 Task: Find connections with filter location Padmanābhapuram with filter topic #mentalhealthwith filter profile language German with filter current company L&T Valves with filter school Higher Secondary School - India with filter industry Museums with filter service category Program Management with filter keywords title President
Action: Mouse moved to (613, 72)
Screenshot: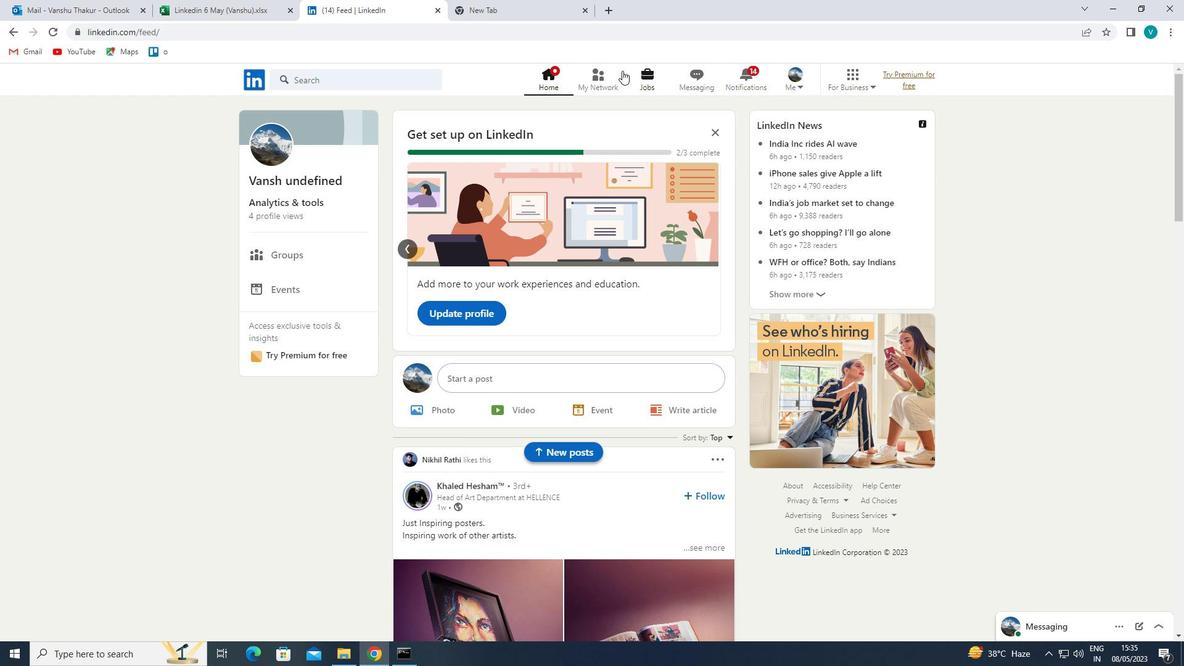 
Action: Mouse pressed left at (613, 72)
Screenshot: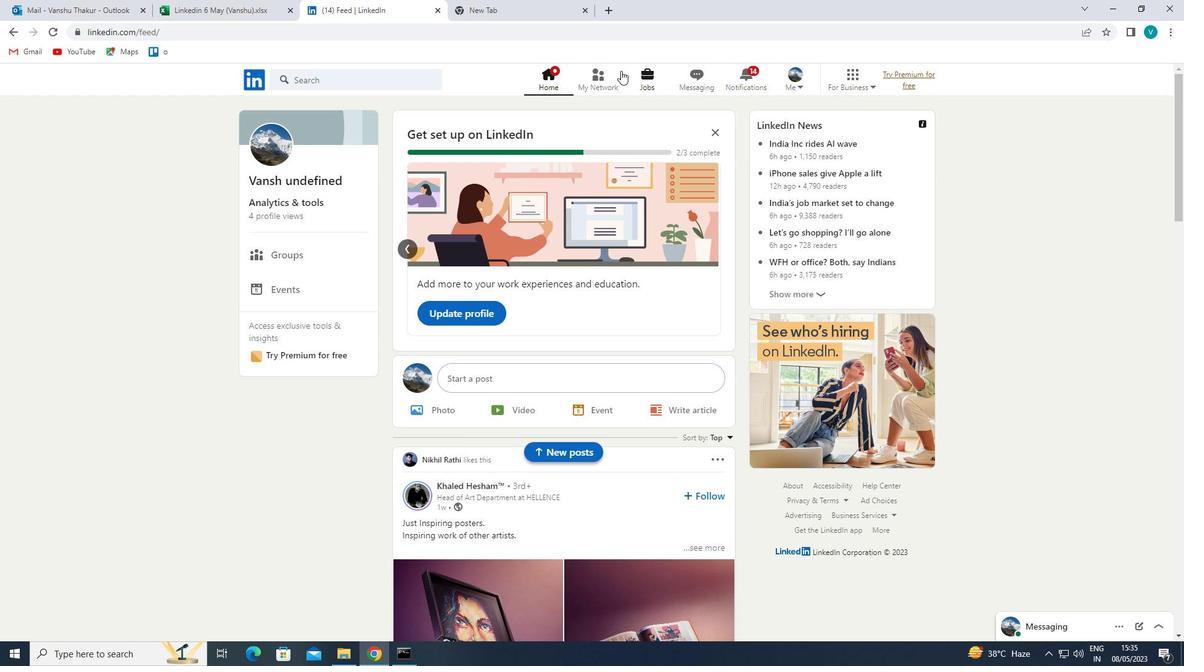 
Action: Mouse moved to (288, 142)
Screenshot: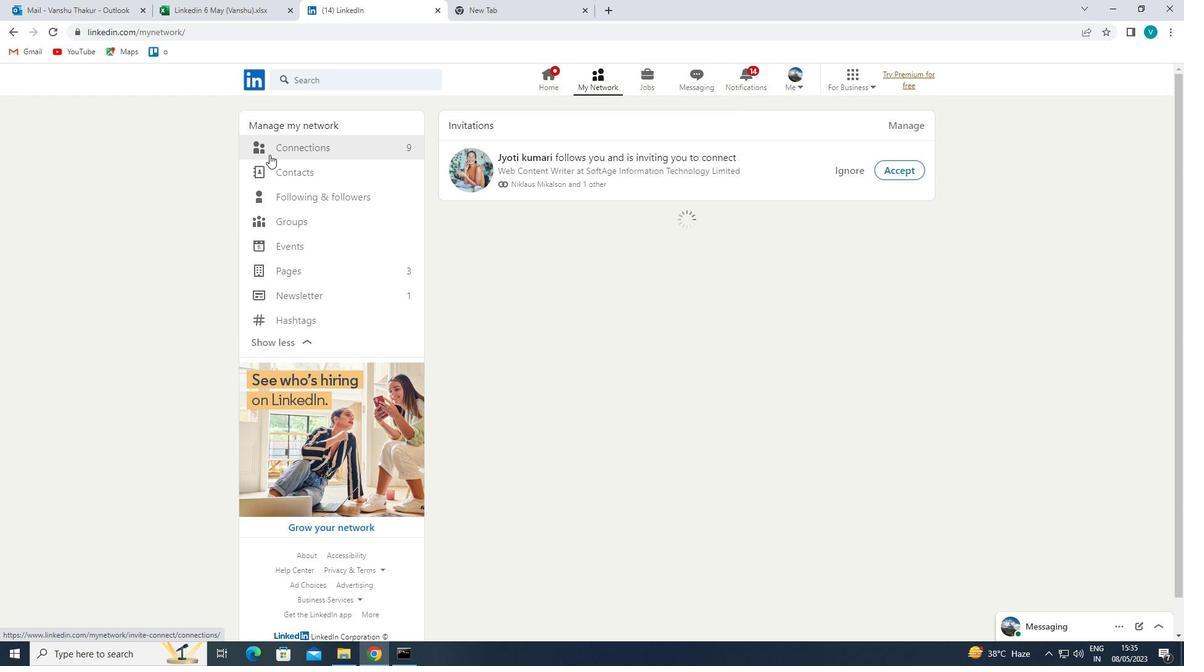 
Action: Mouse pressed left at (288, 142)
Screenshot: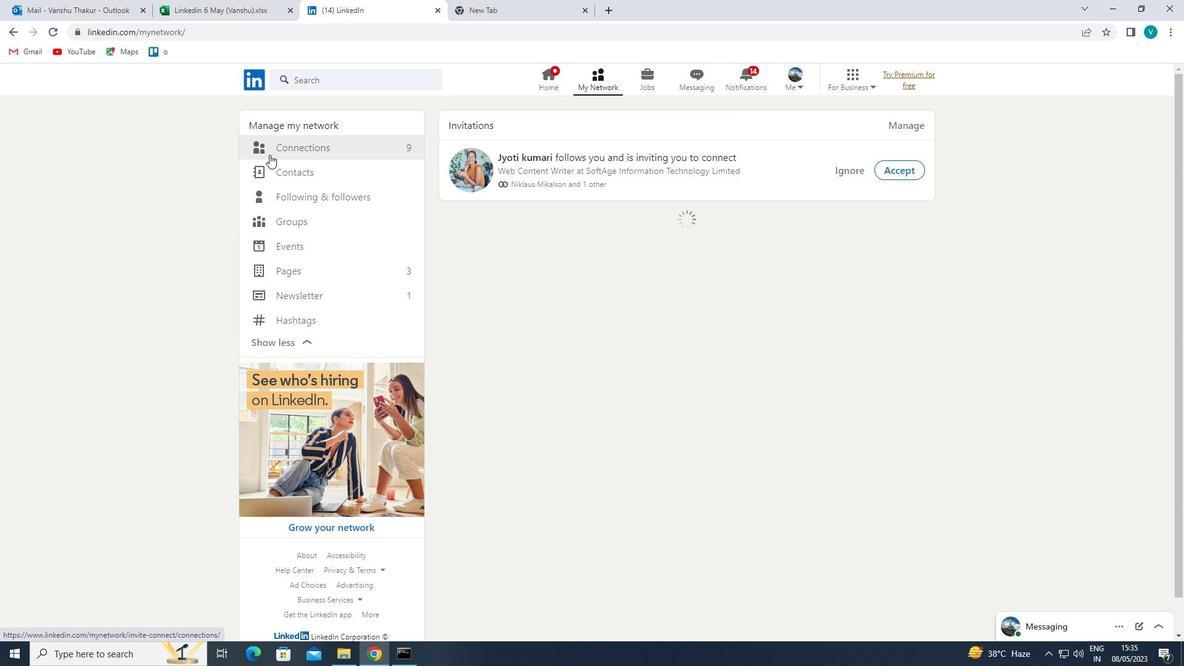 
Action: Mouse moved to (696, 149)
Screenshot: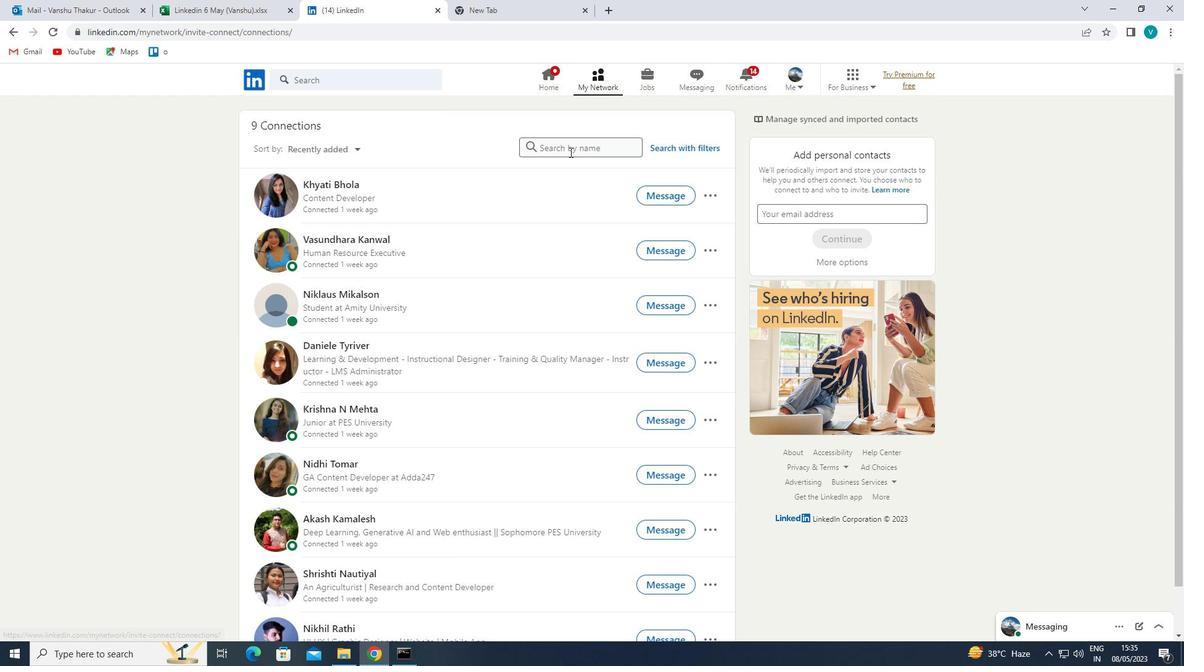 
Action: Mouse pressed left at (696, 149)
Screenshot: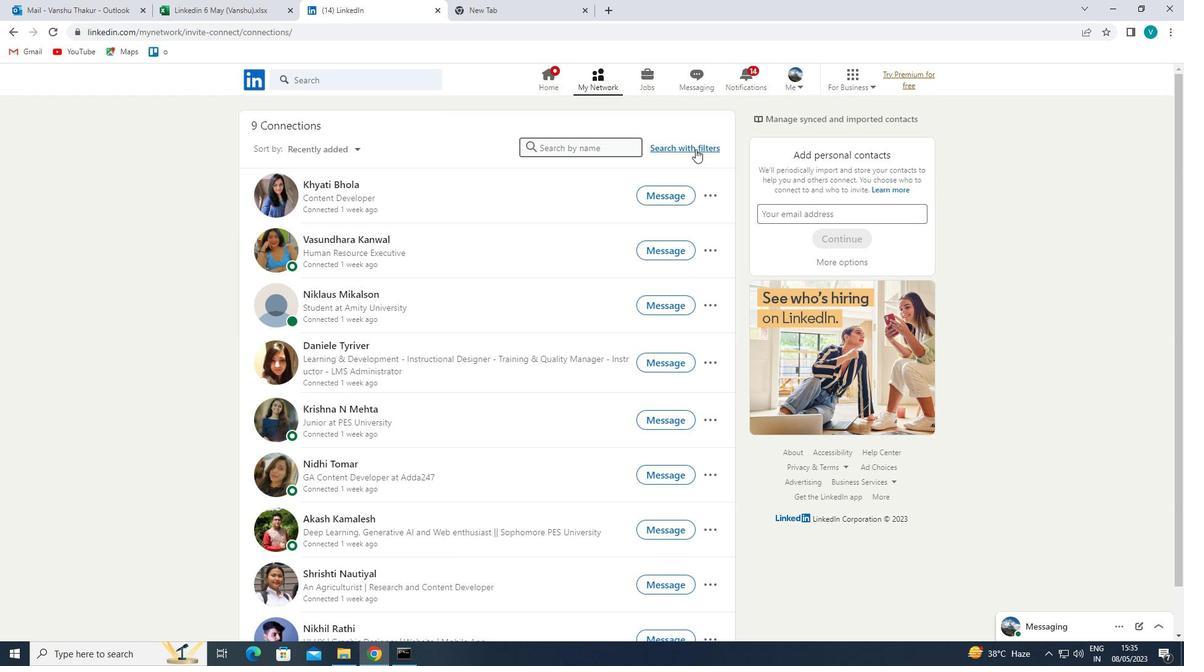 
Action: Mouse moved to (596, 119)
Screenshot: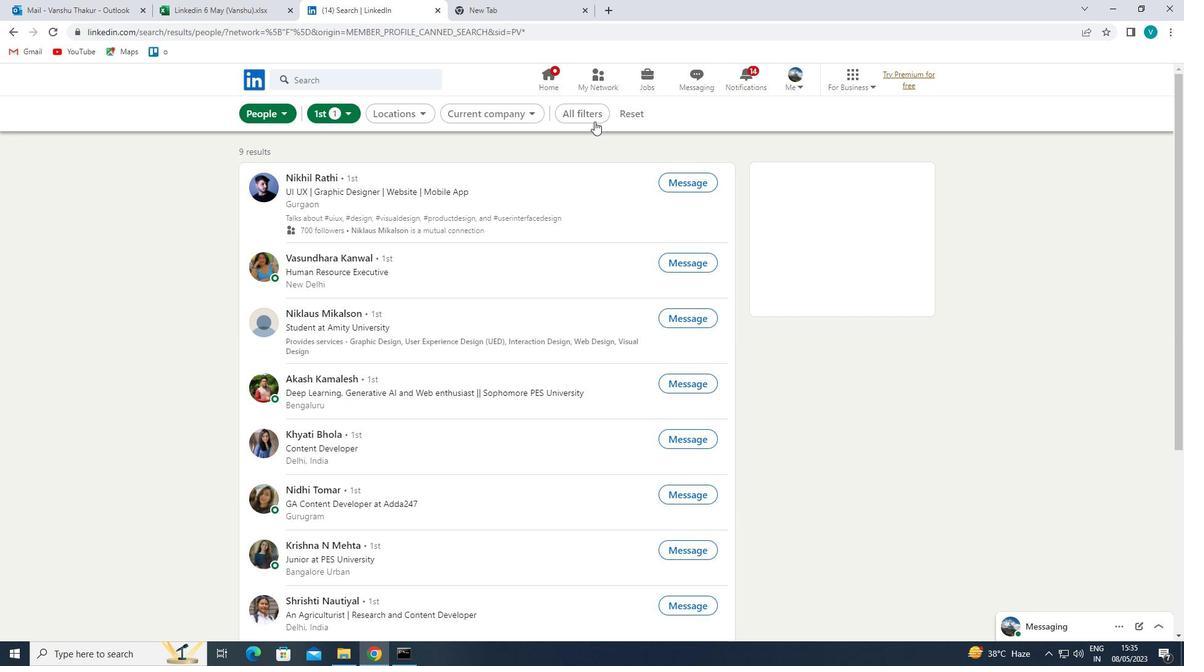 
Action: Mouse pressed left at (596, 119)
Screenshot: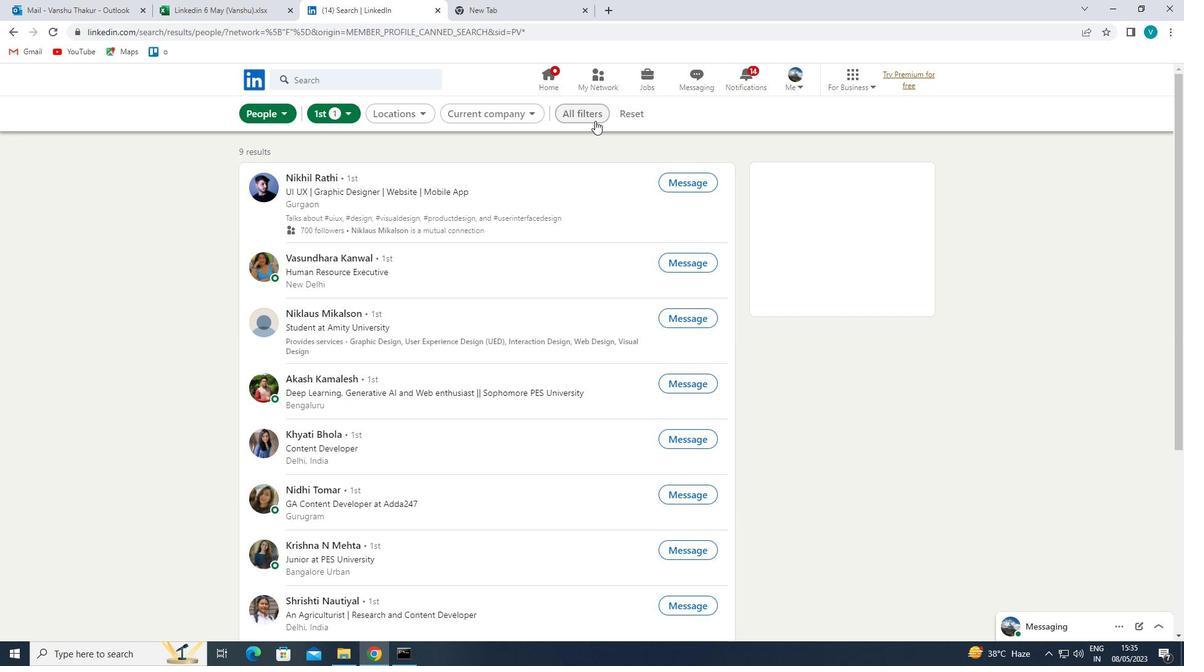 
Action: Mouse moved to (1008, 289)
Screenshot: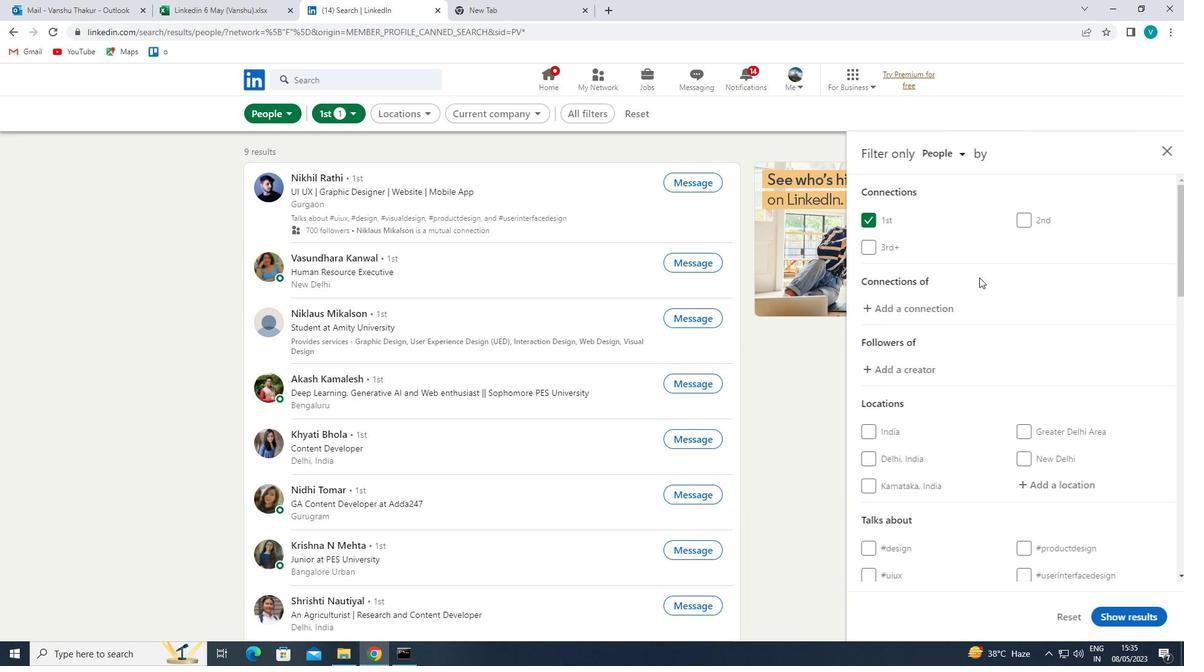 
Action: Mouse scrolled (1008, 289) with delta (0, 0)
Screenshot: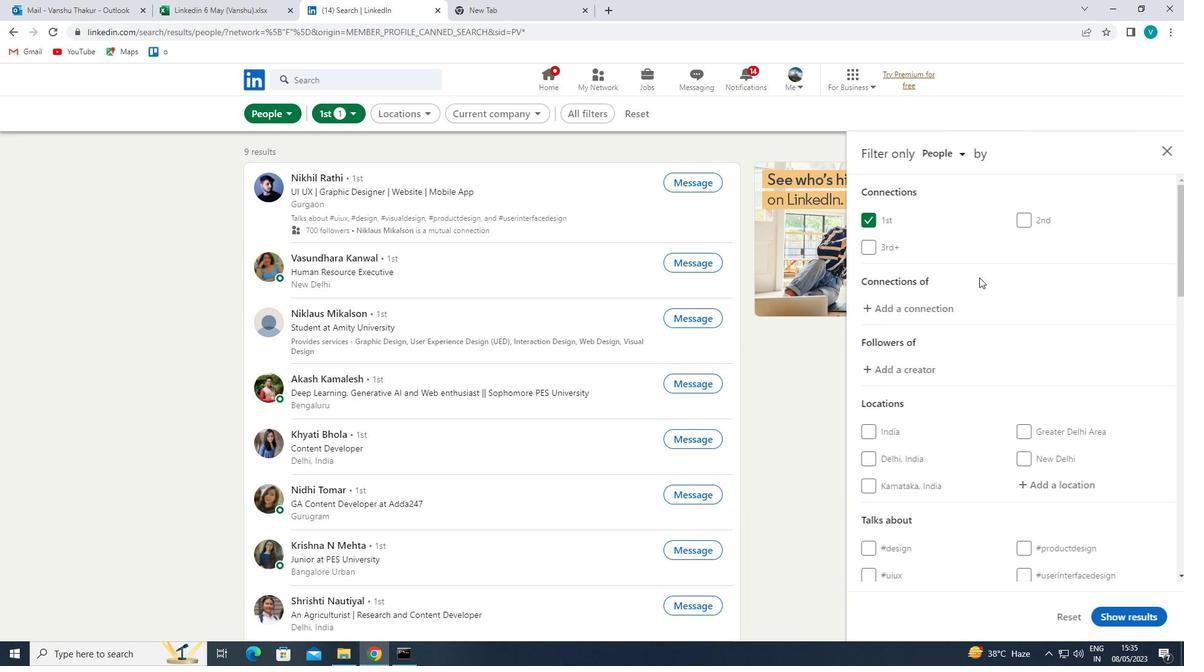 
Action: Mouse scrolled (1008, 289) with delta (0, 0)
Screenshot: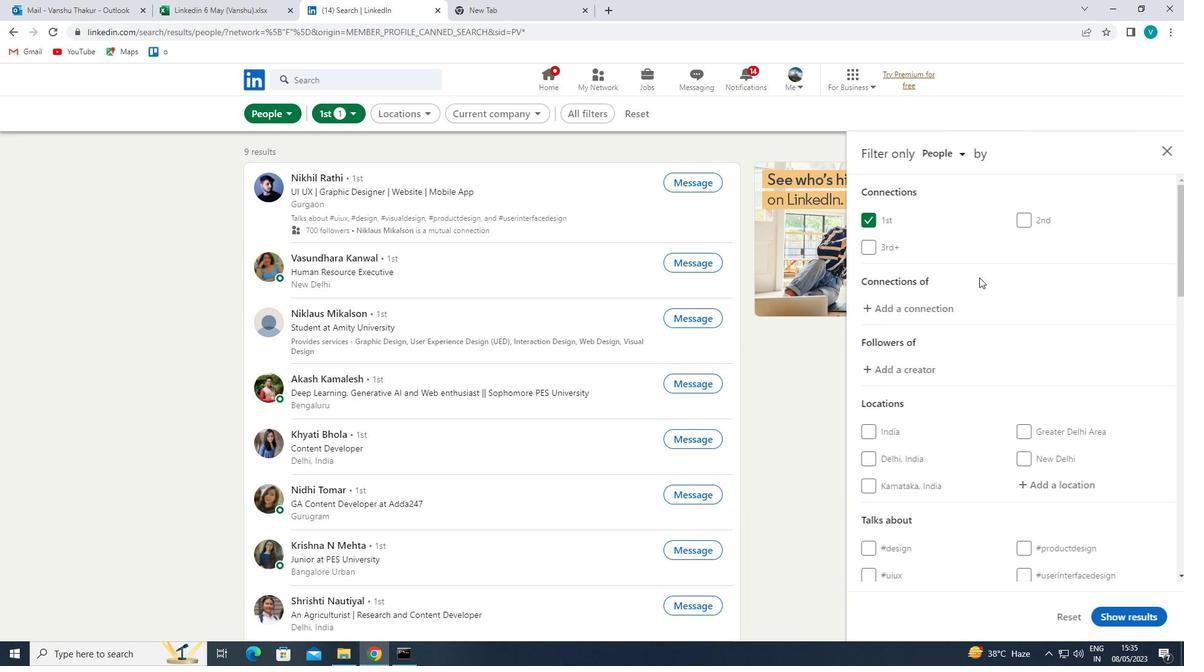 
Action: Mouse moved to (1054, 356)
Screenshot: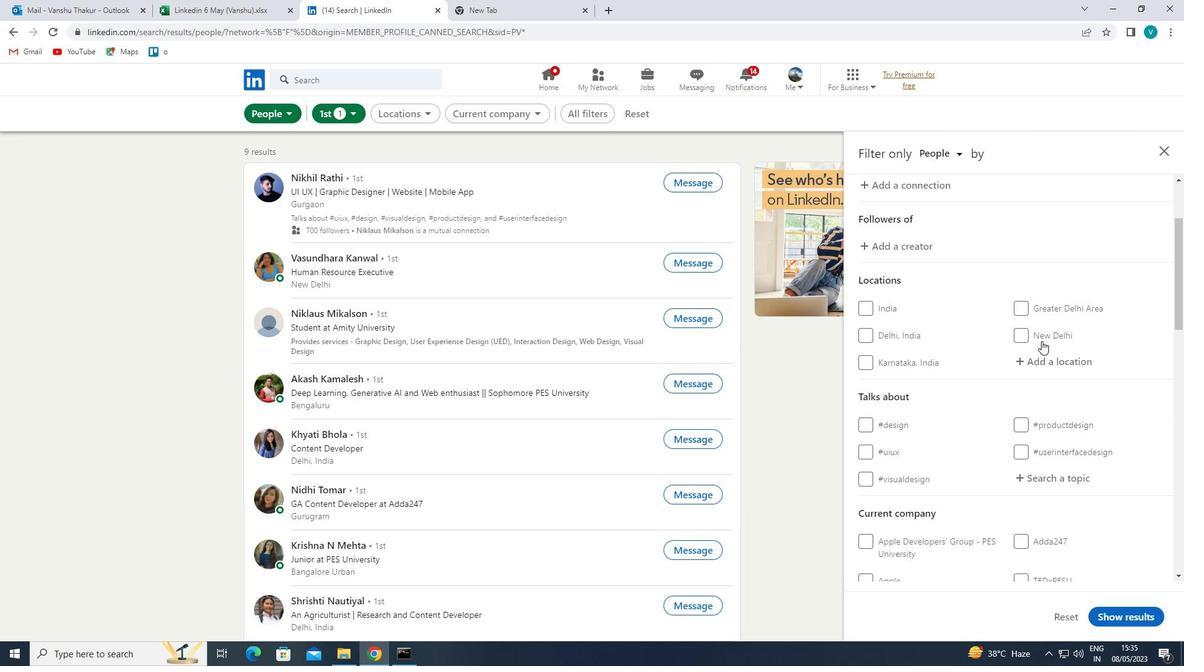 
Action: Mouse pressed left at (1054, 356)
Screenshot: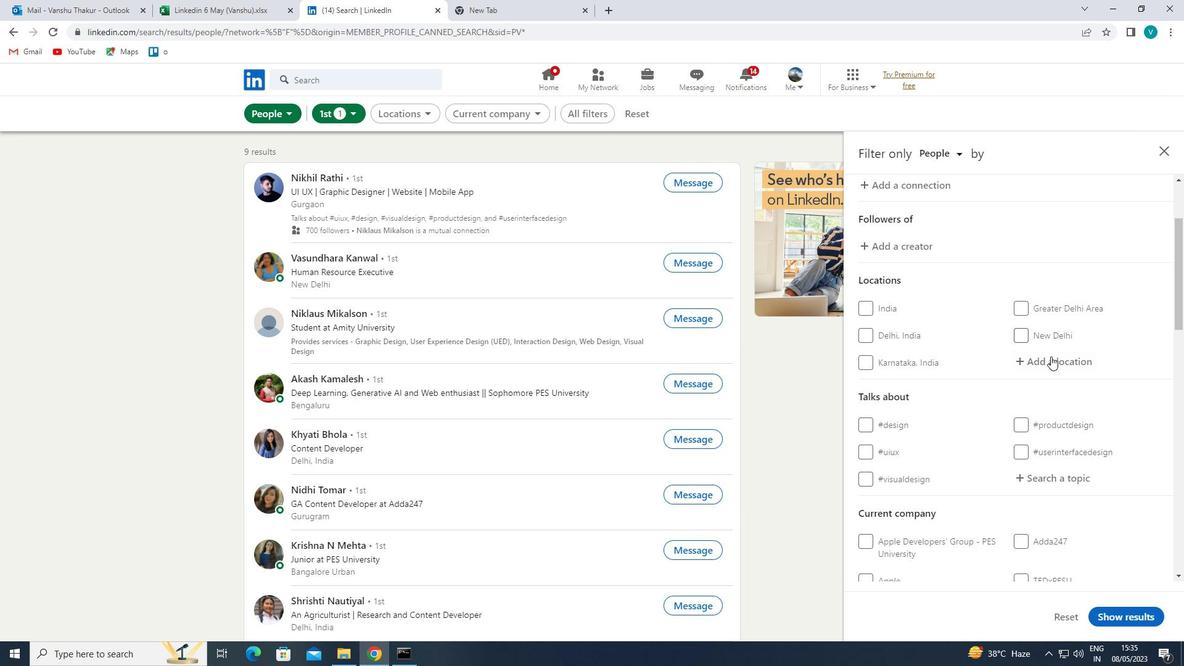 
Action: Mouse moved to (677, 437)
Screenshot: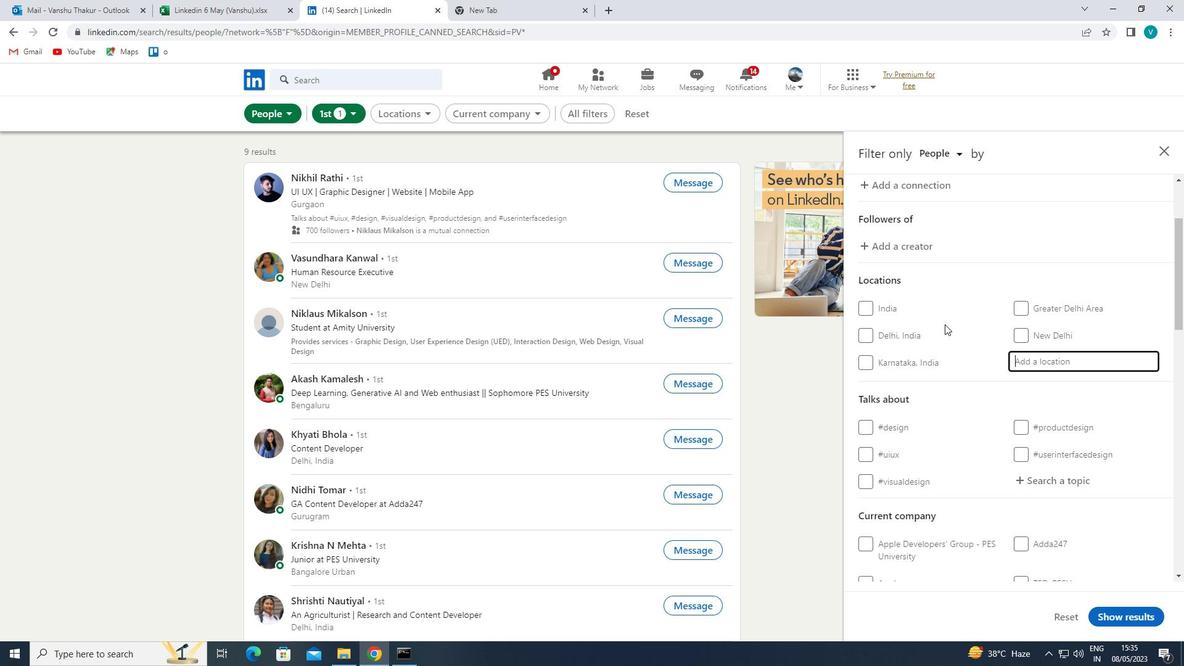 
Action: Key pressed <Key.shift>PADMANABHAPURAM
Screenshot: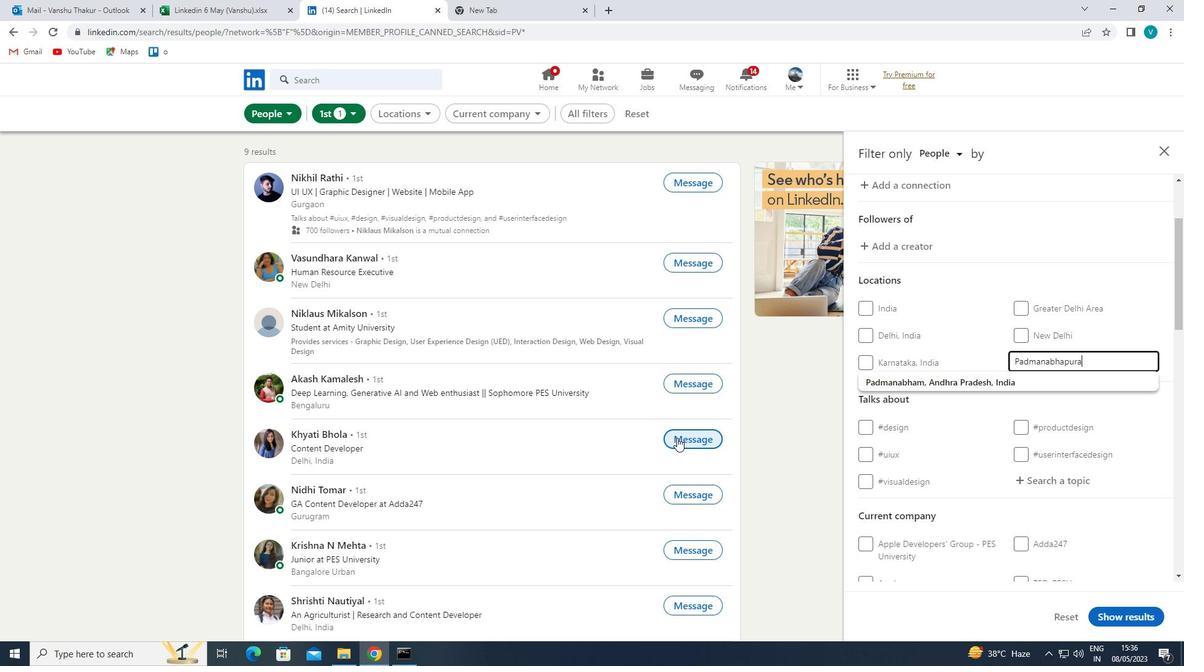 
Action: Mouse moved to (999, 378)
Screenshot: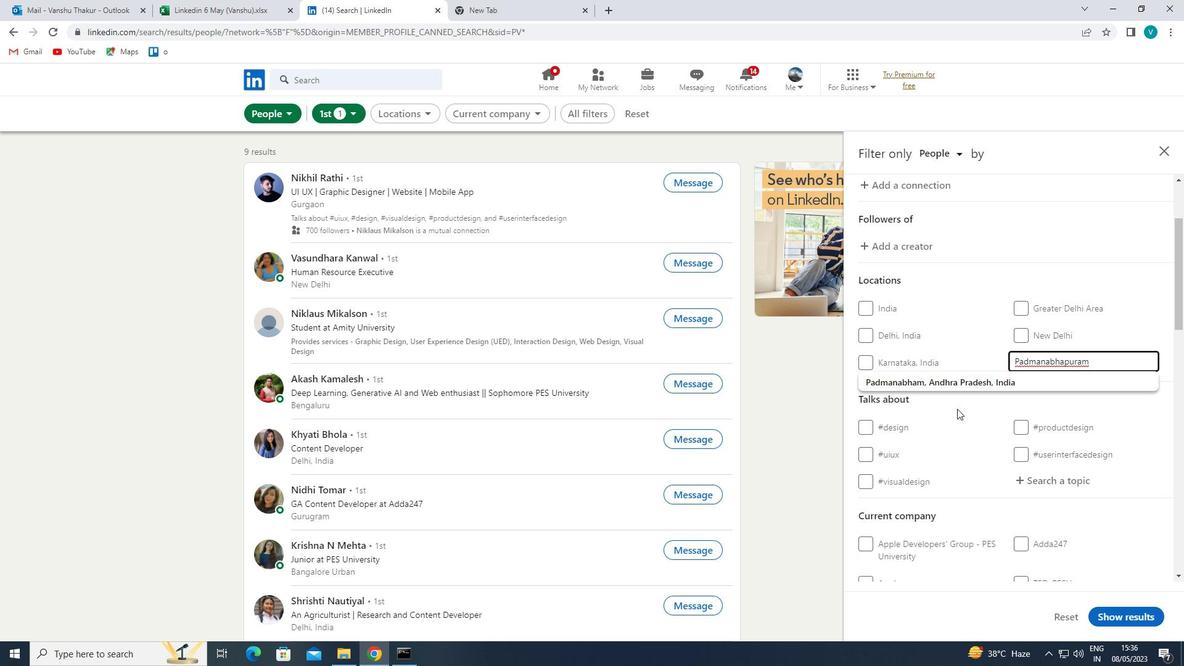 
Action: Mouse pressed left at (999, 378)
Screenshot: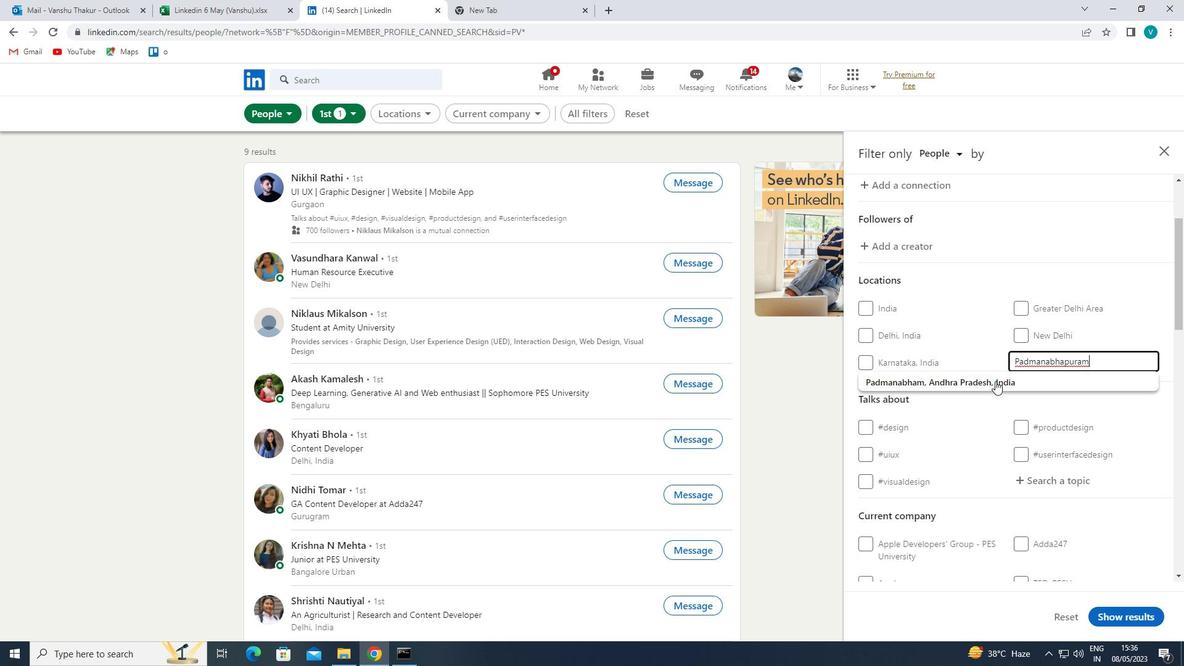 
Action: Mouse moved to (1051, 419)
Screenshot: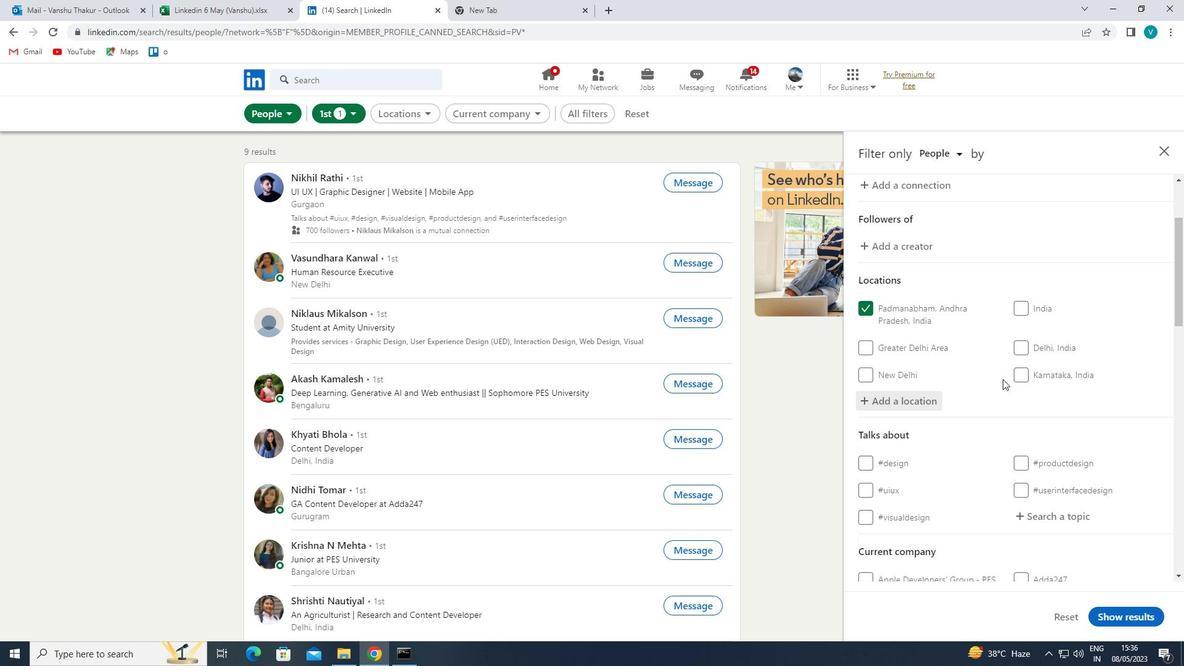 
Action: Mouse scrolled (1051, 418) with delta (0, 0)
Screenshot: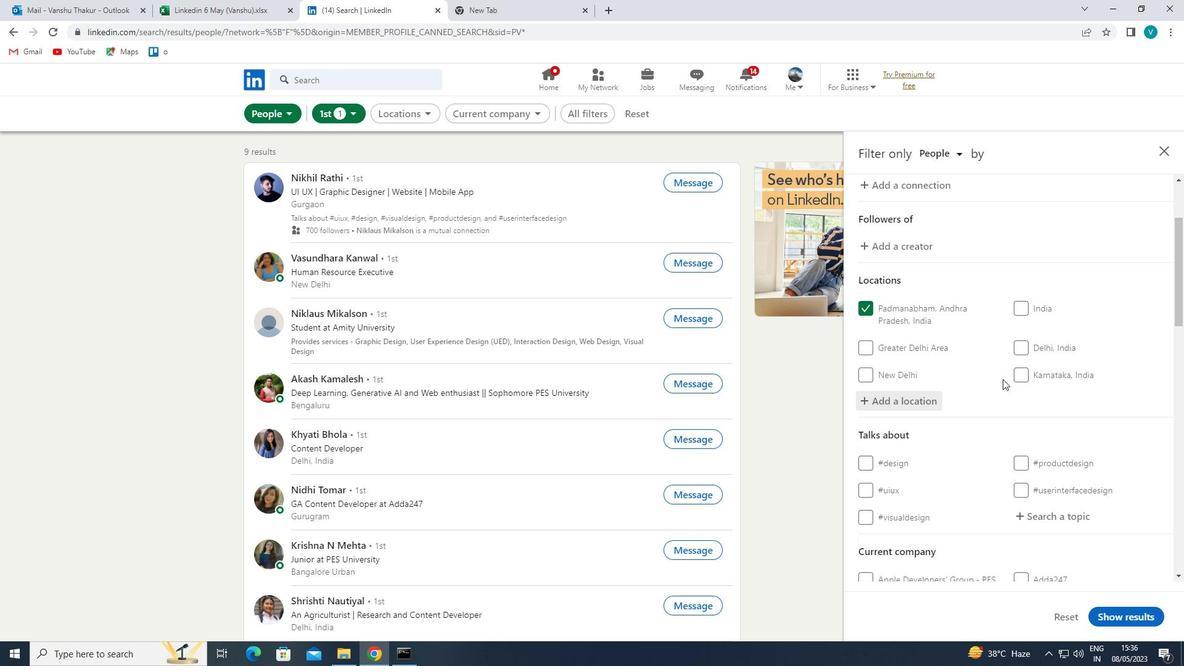 
Action: Mouse moved to (1051, 420)
Screenshot: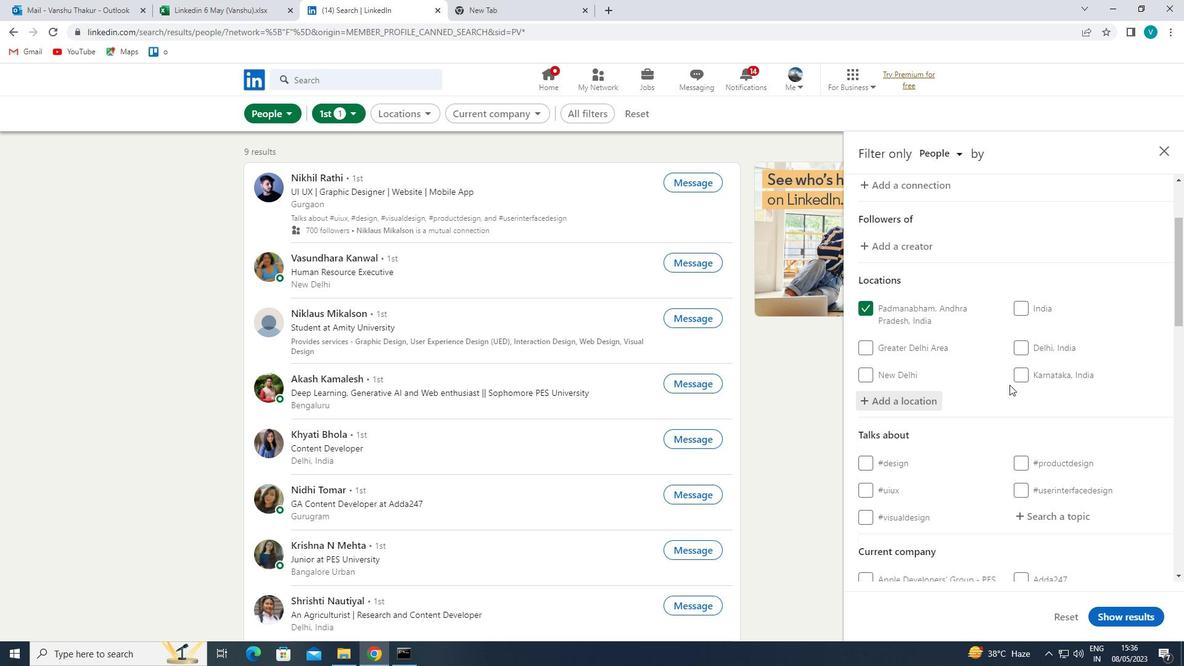 
Action: Mouse scrolled (1051, 419) with delta (0, 0)
Screenshot: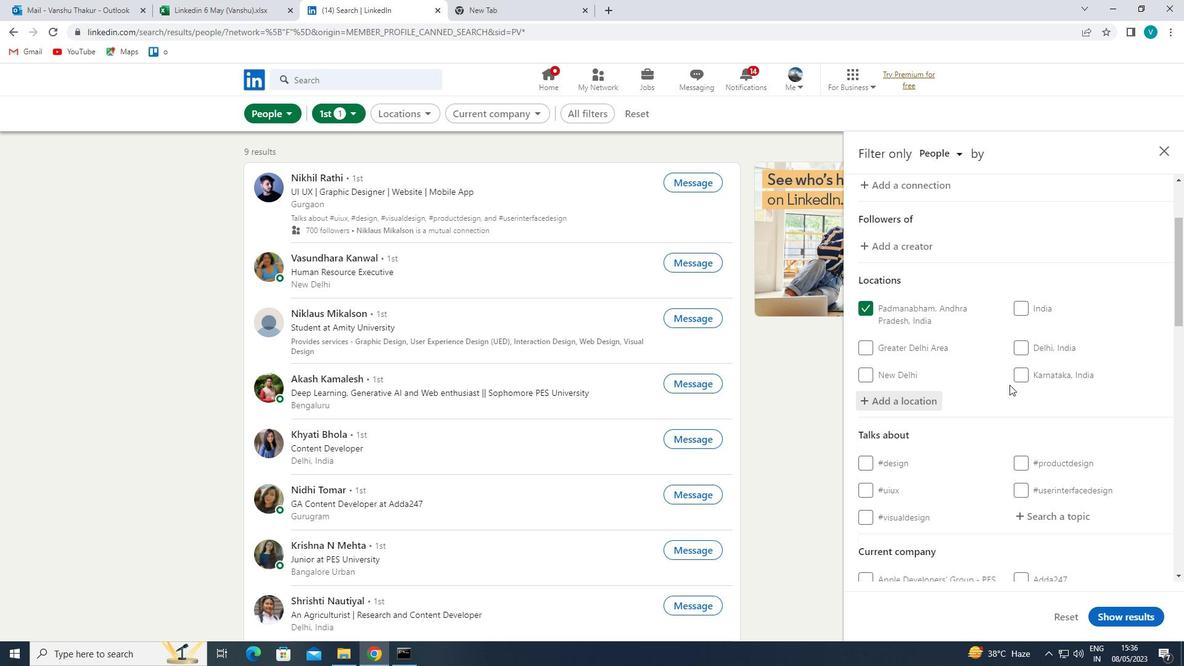 
Action: Mouse moved to (1065, 402)
Screenshot: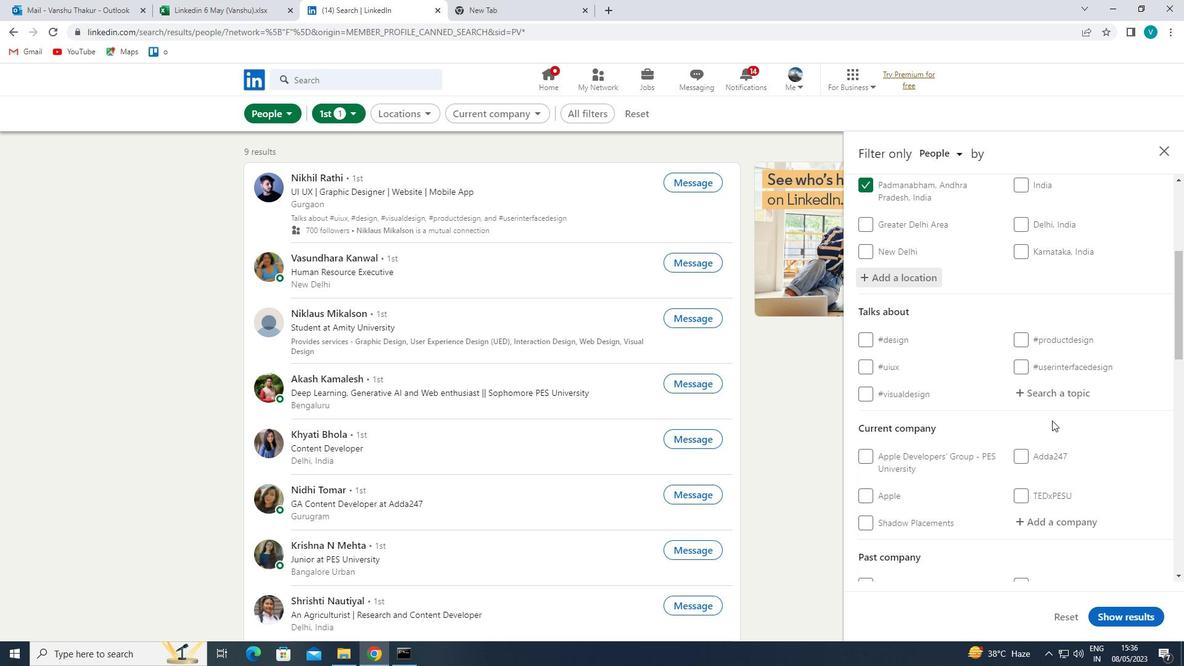 
Action: Mouse pressed left at (1065, 402)
Screenshot: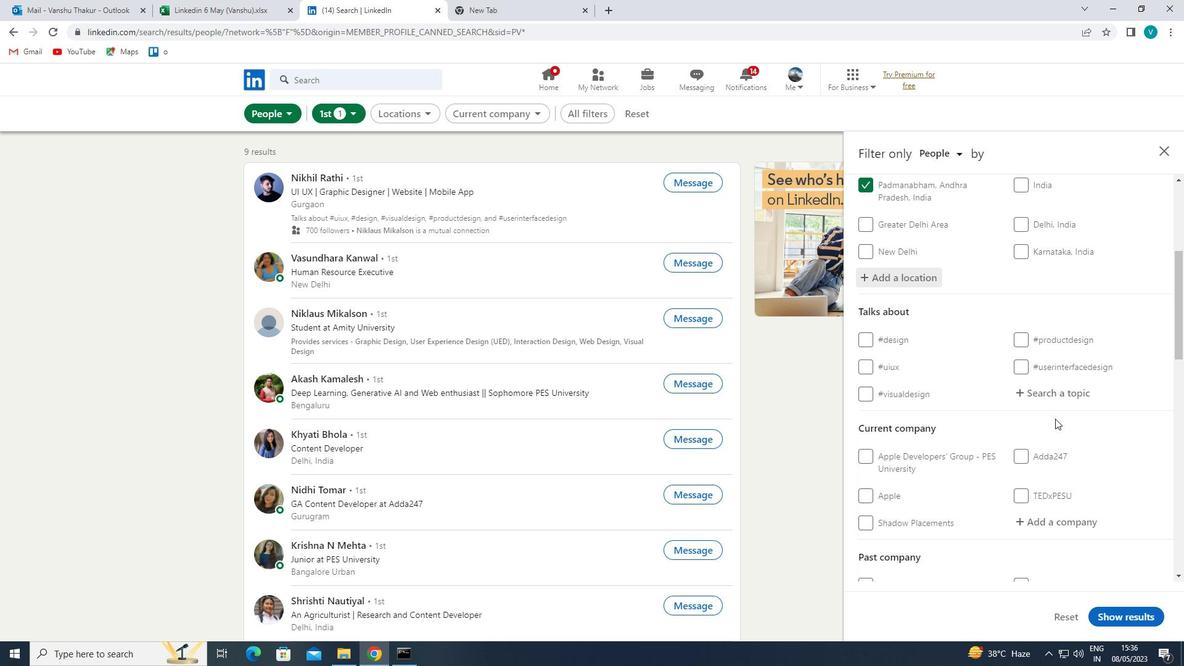 
Action: Mouse moved to (874, 465)
Screenshot: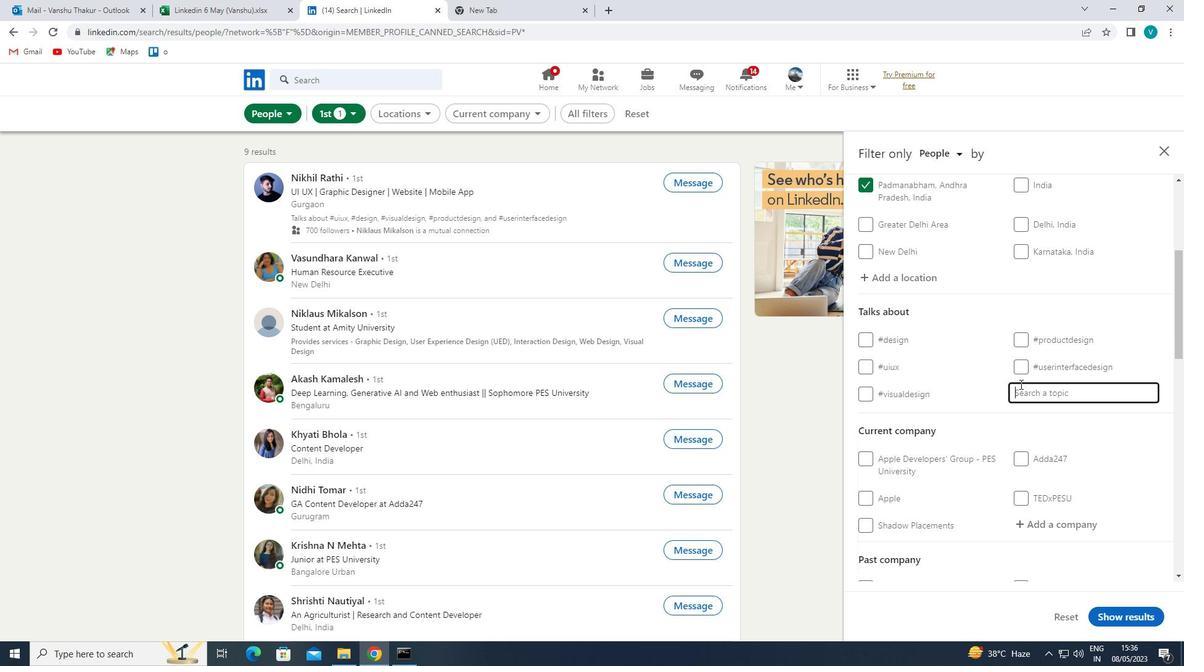 
Action: Key pressed METALHEALTH
Screenshot: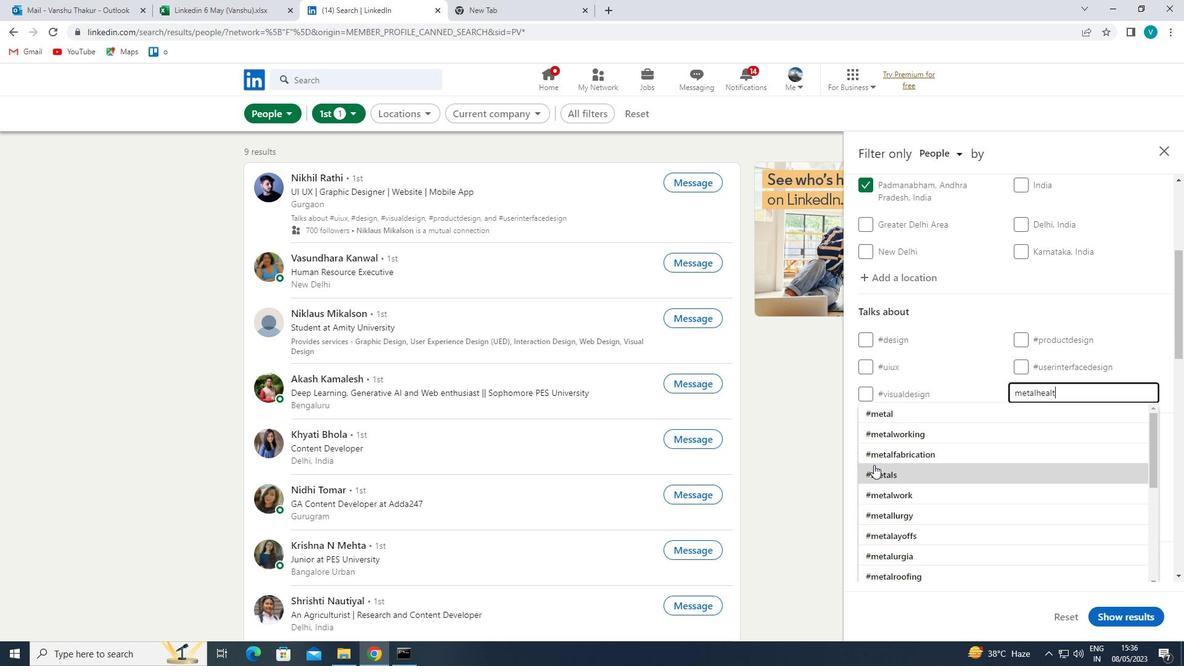 
Action: Mouse moved to (1028, 392)
Screenshot: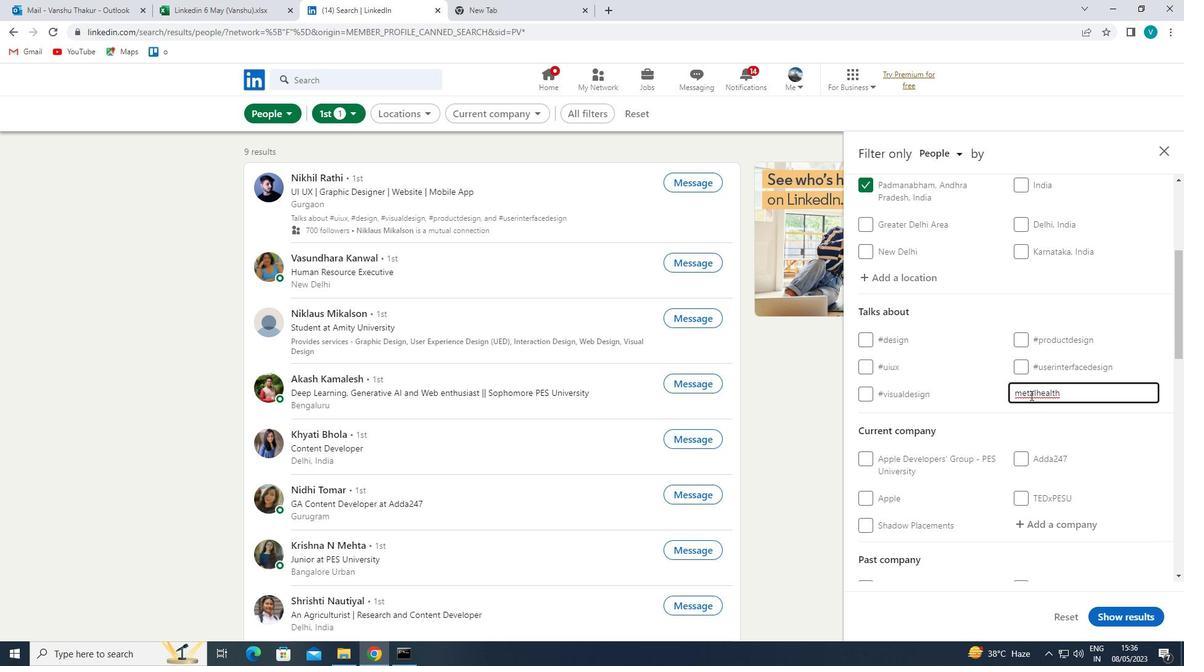 
Action: Mouse pressed left at (1028, 392)
Screenshot: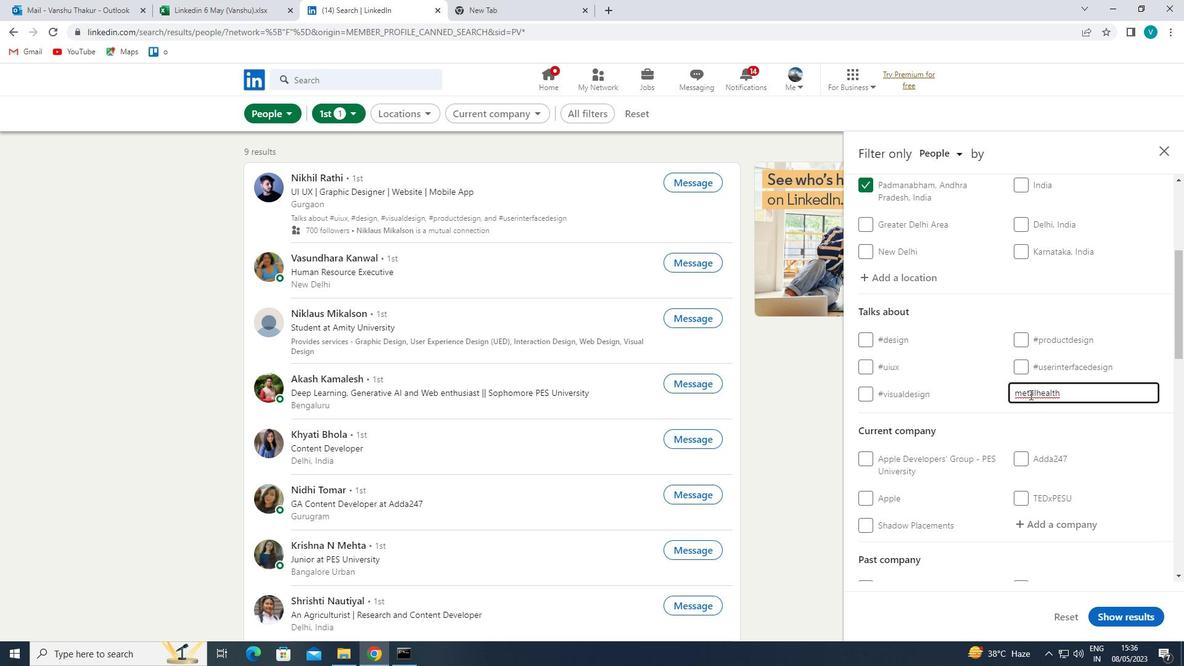 
Action: Mouse moved to (818, 576)
Screenshot: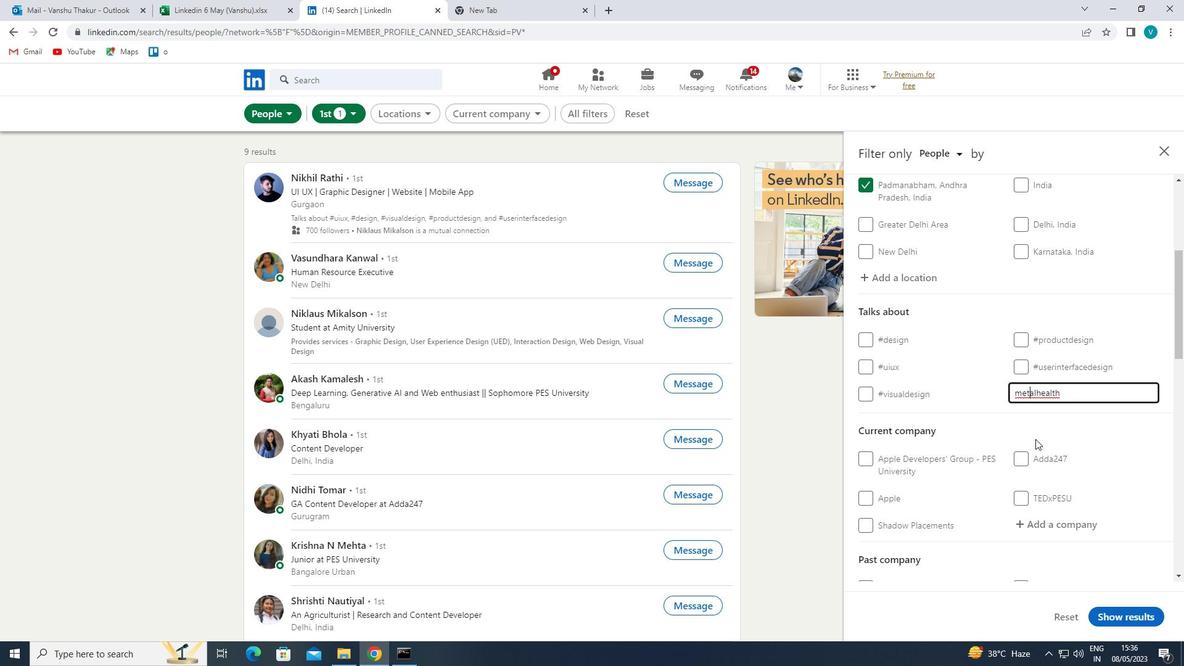 
Action: Key pressed <Key.left>N
Screenshot: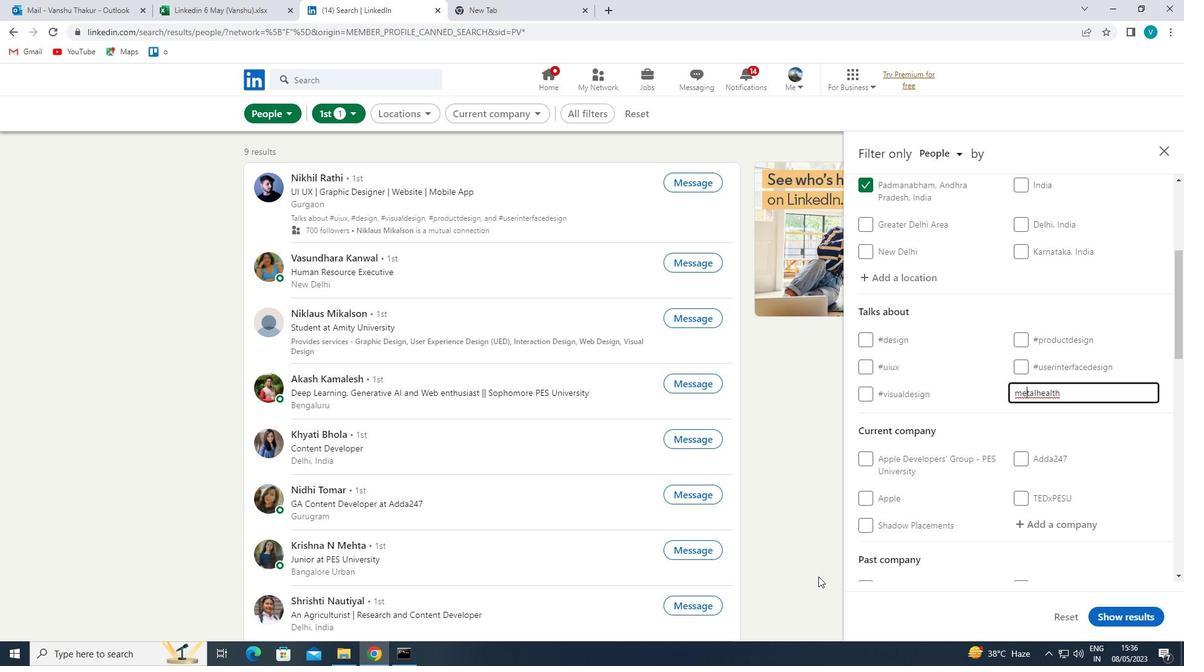 
Action: Mouse moved to (967, 403)
Screenshot: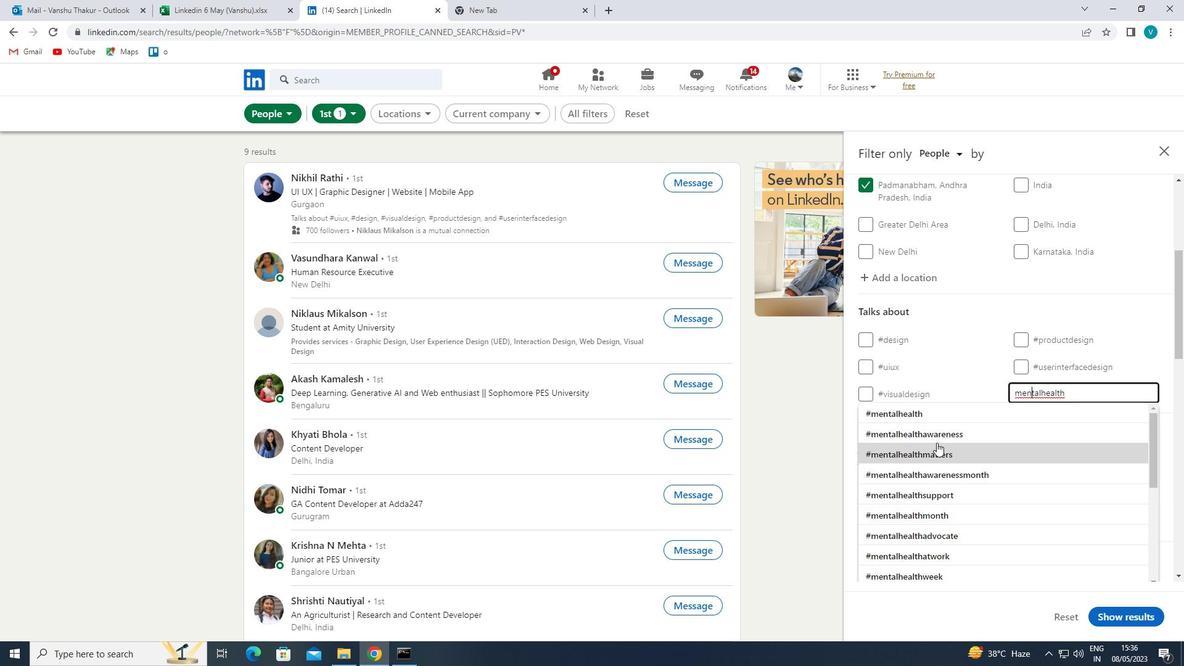 
Action: Mouse pressed left at (967, 403)
Screenshot: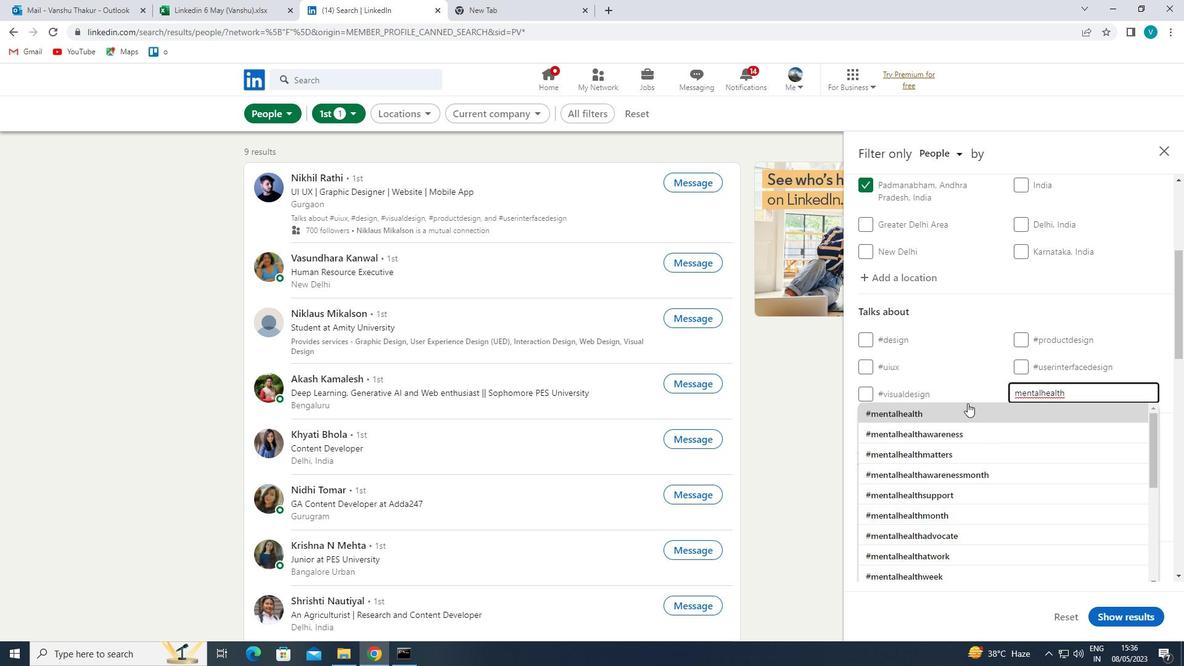 
Action: Mouse moved to (983, 410)
Screenshot: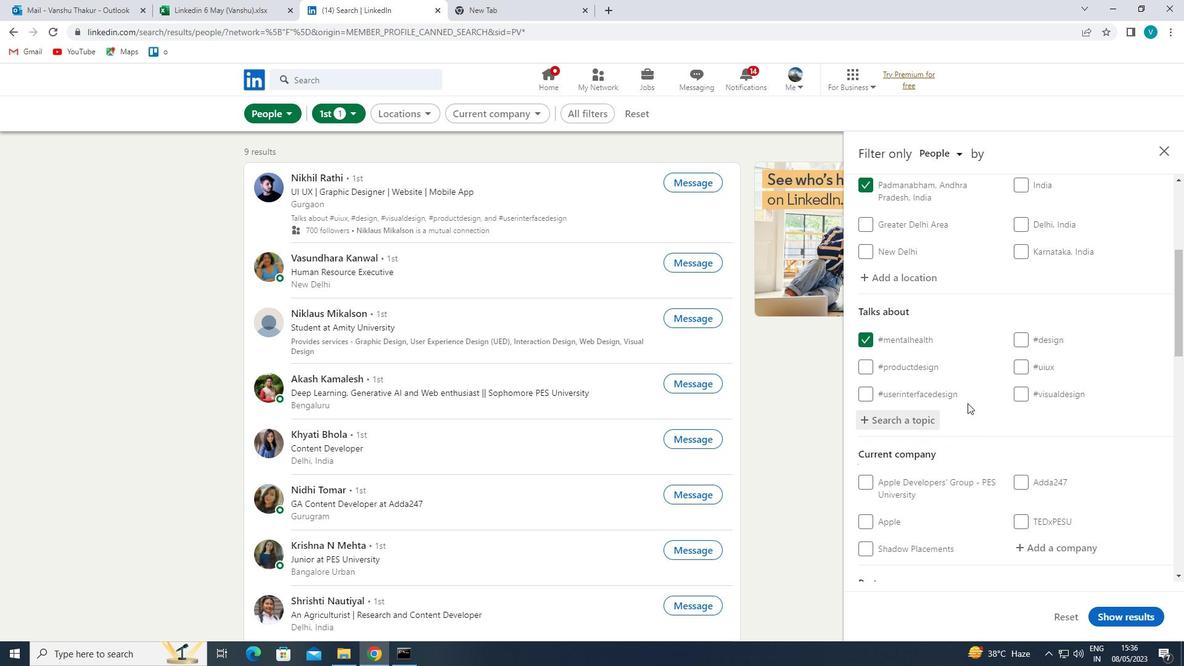 
Action: Mouse scrolled (983, 409) with delta (0, 0)
Screenshot: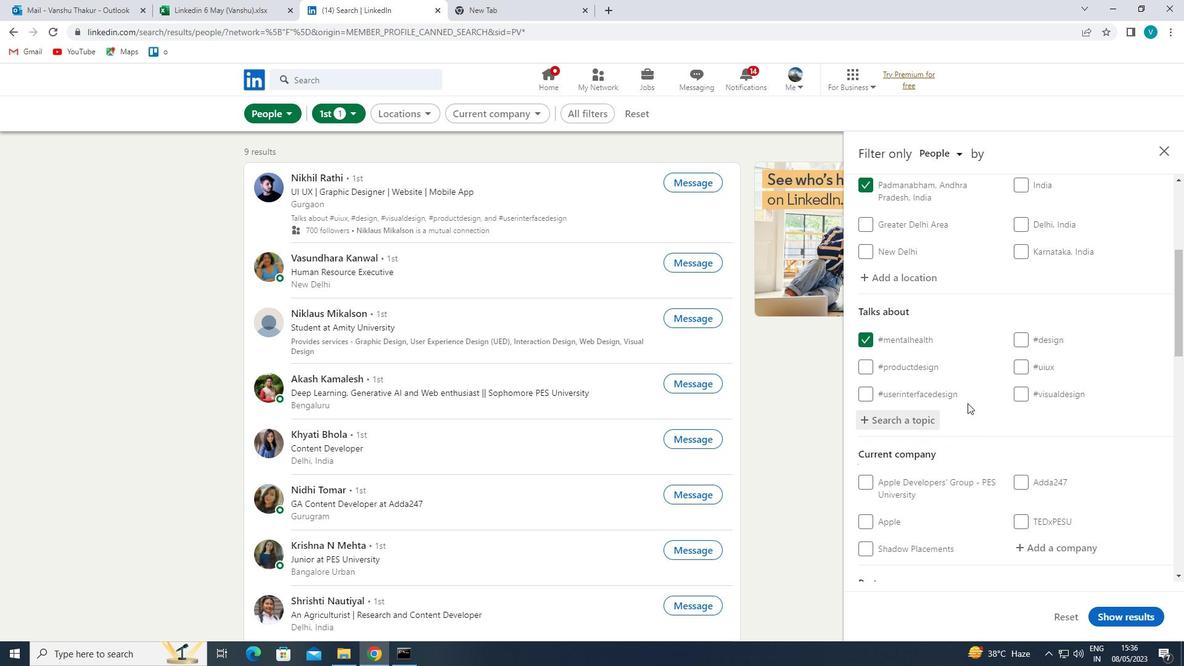 
Action: Mouse moved to (990, 413)
Screenshot: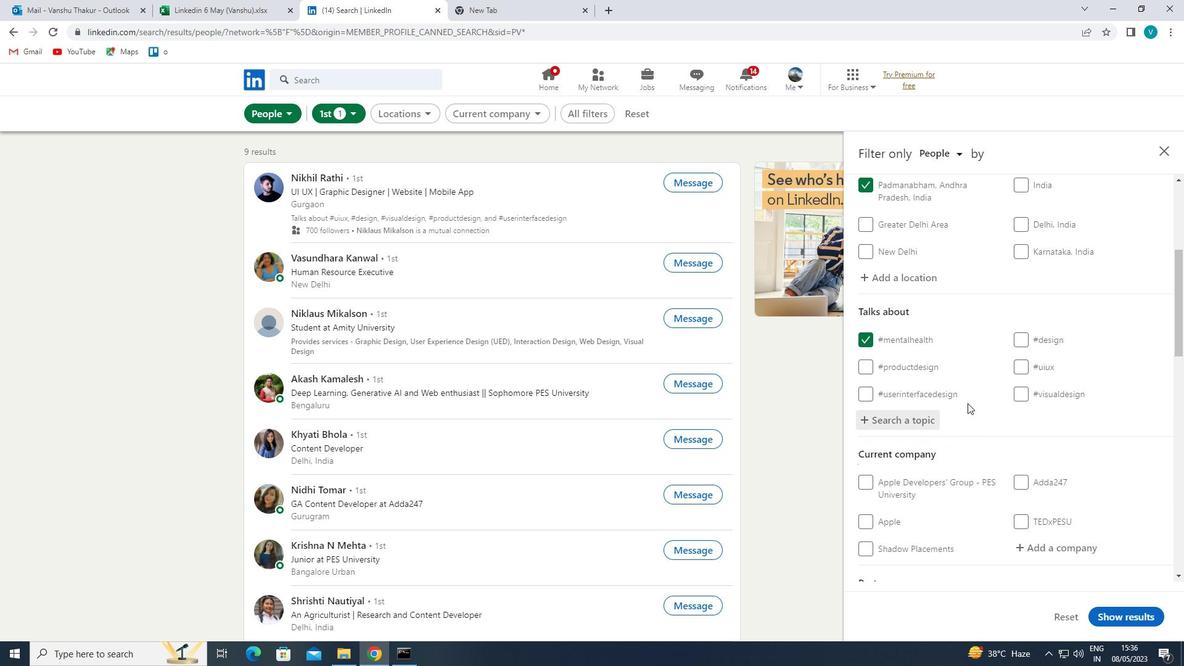 
Action: Mouse scrolled (990, 413) with delta (0, 0)
Screenshot: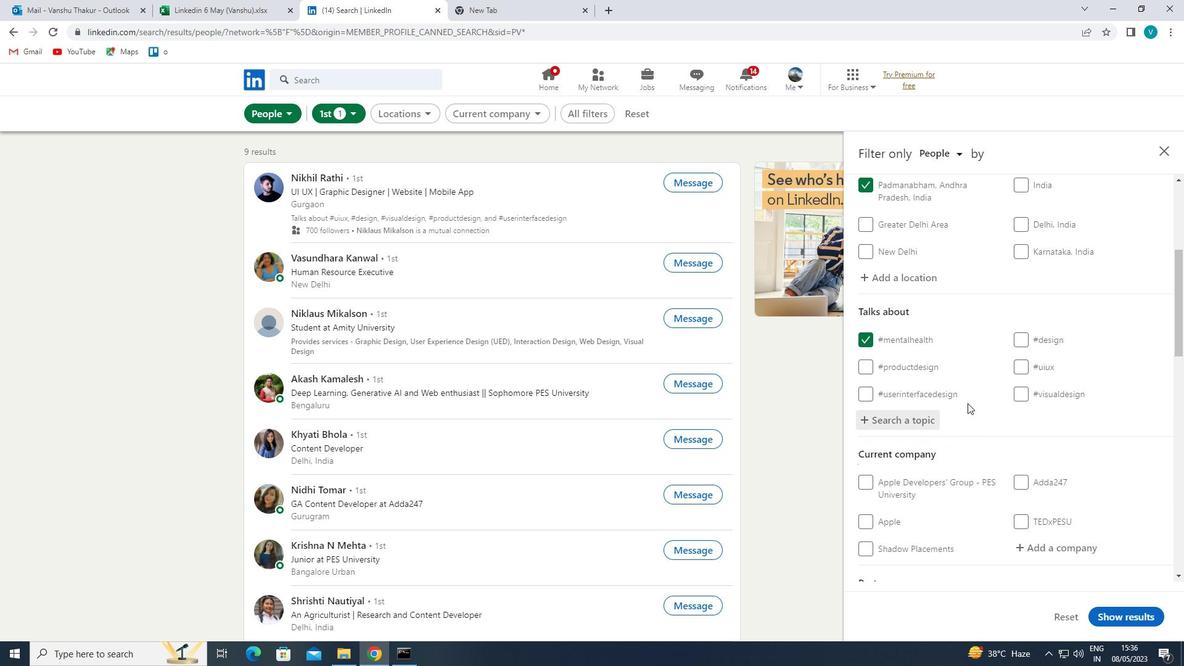 
Action: Mouse moved to (1076, 415)
Screenshot: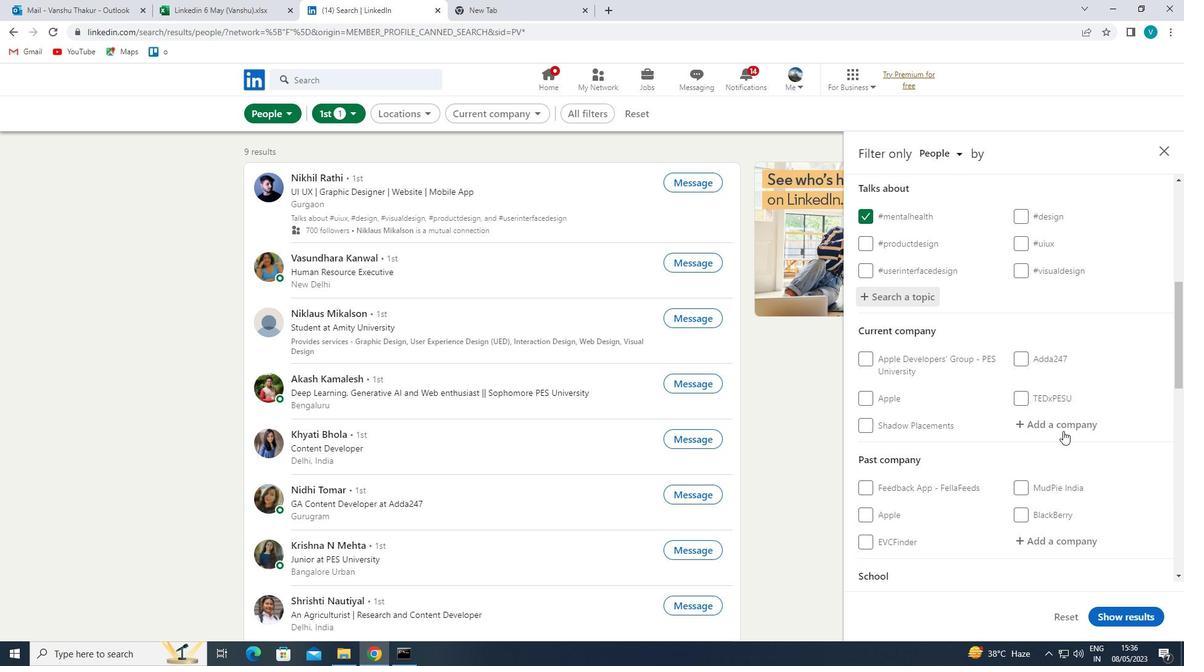 
Action: Mouse pressed left at (1076, 415)
Screenshot: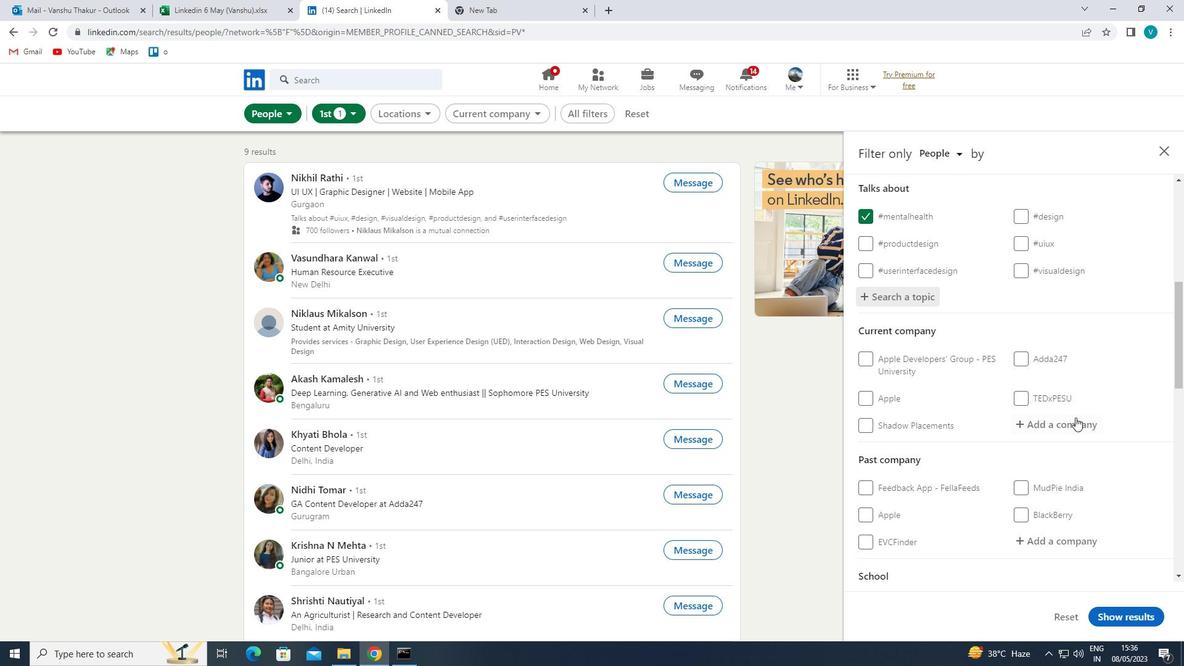 
Action: Mouse moved to (951, 344)
Screenshot: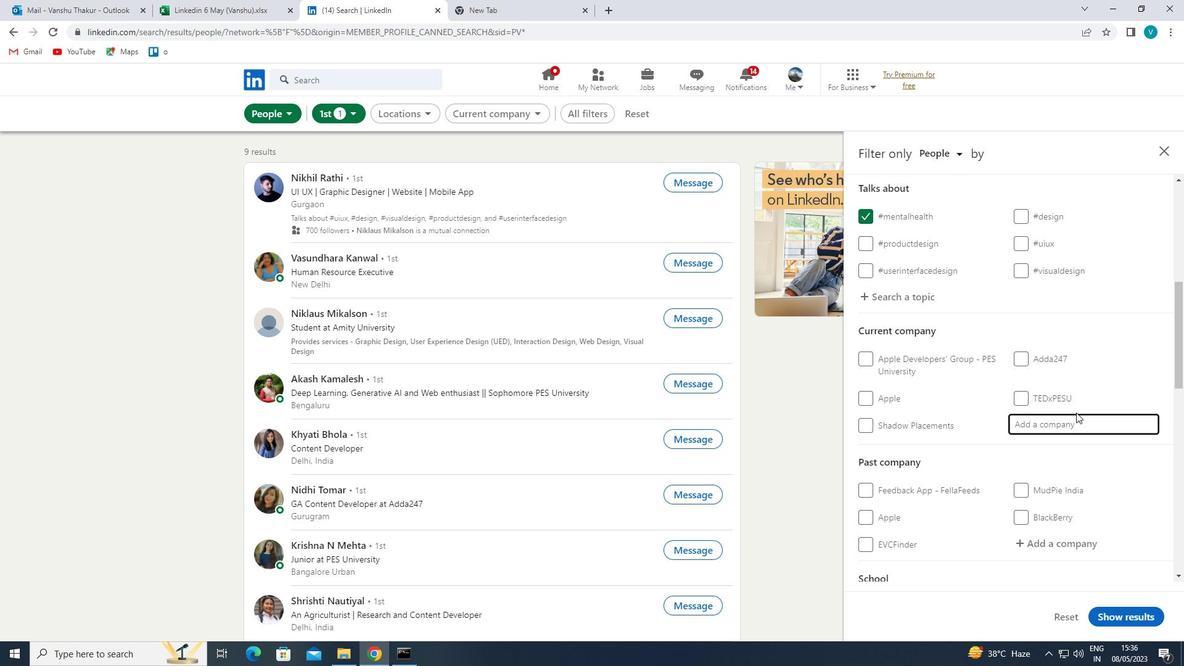 
Action: Key pressed <Key.shift>L<Key.shift><Key.shift><Key.shift><Key.shift>&<Key.shift>T
Screenshot: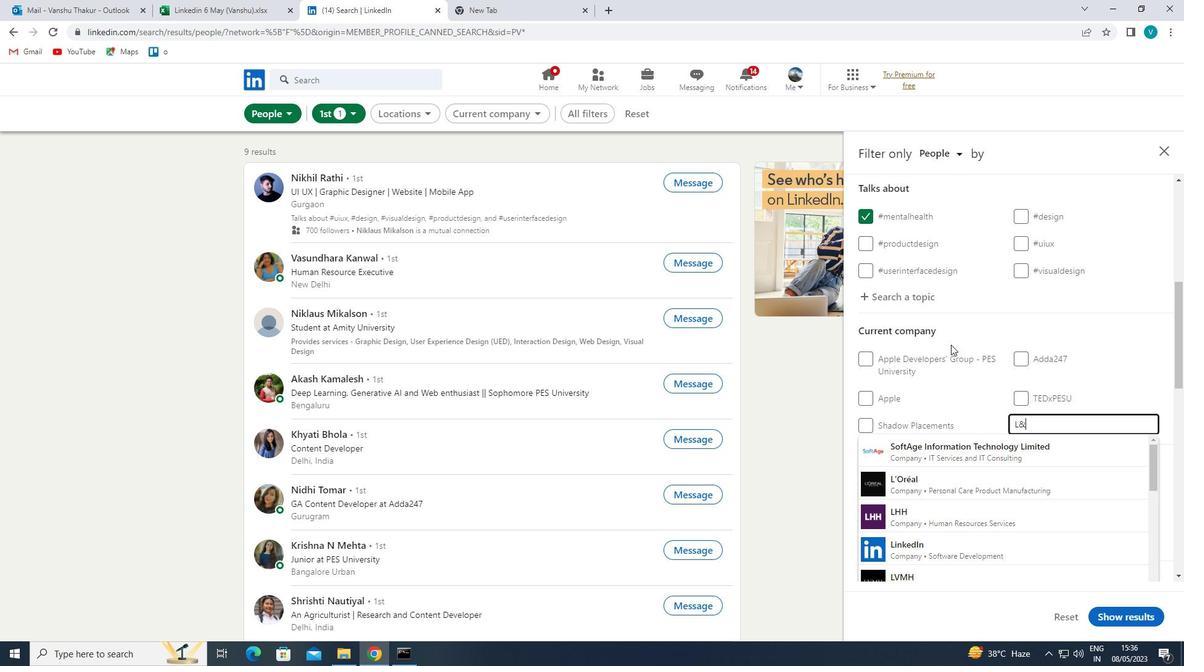 
Action: Mouse moved to (976, 435)
Screenshot: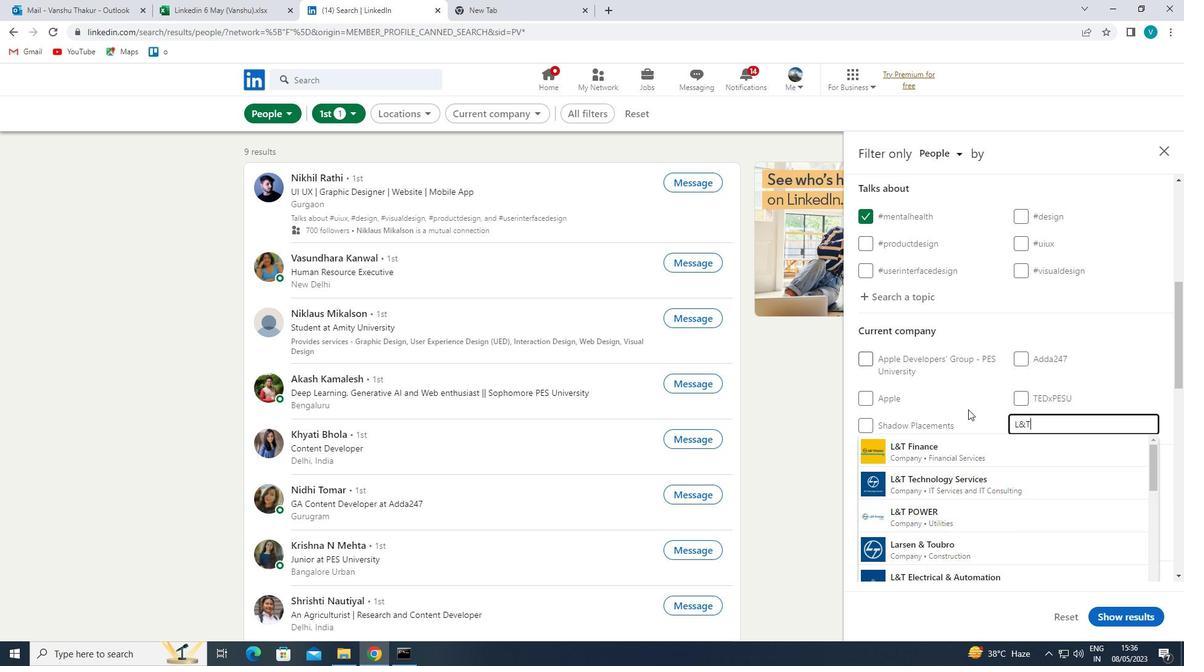 
Action: Key pressed <Key.space><Key.shift>VALVE
Screenshot: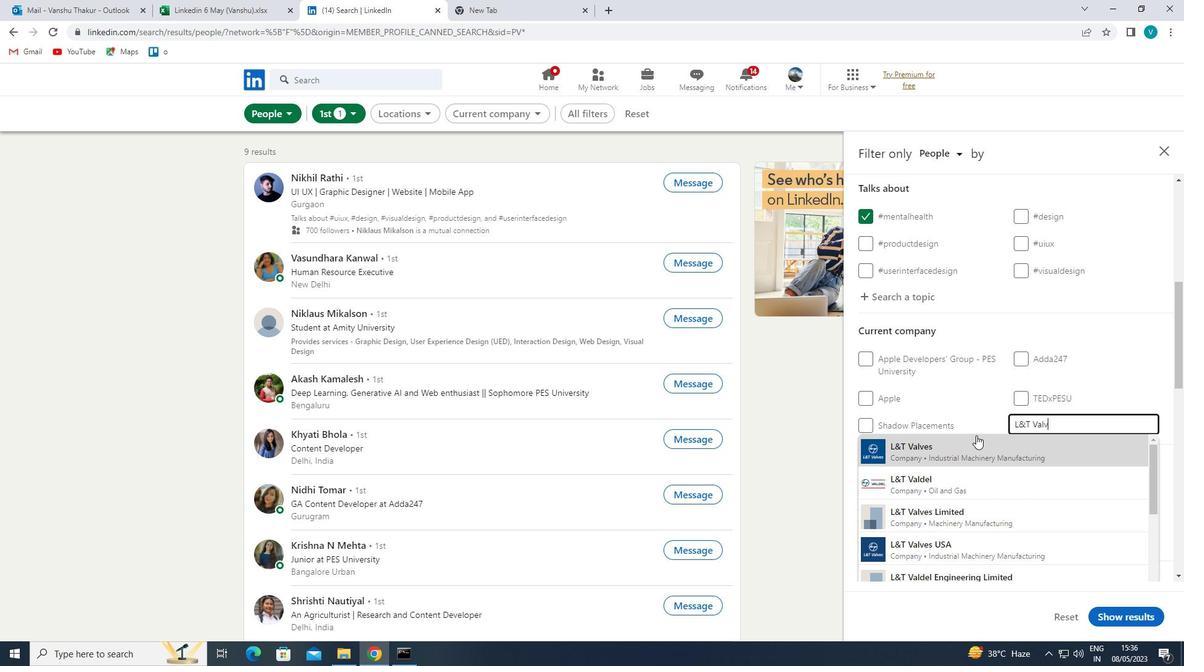 
Action: Mouse pressed left at (976, 435)
Screenshot: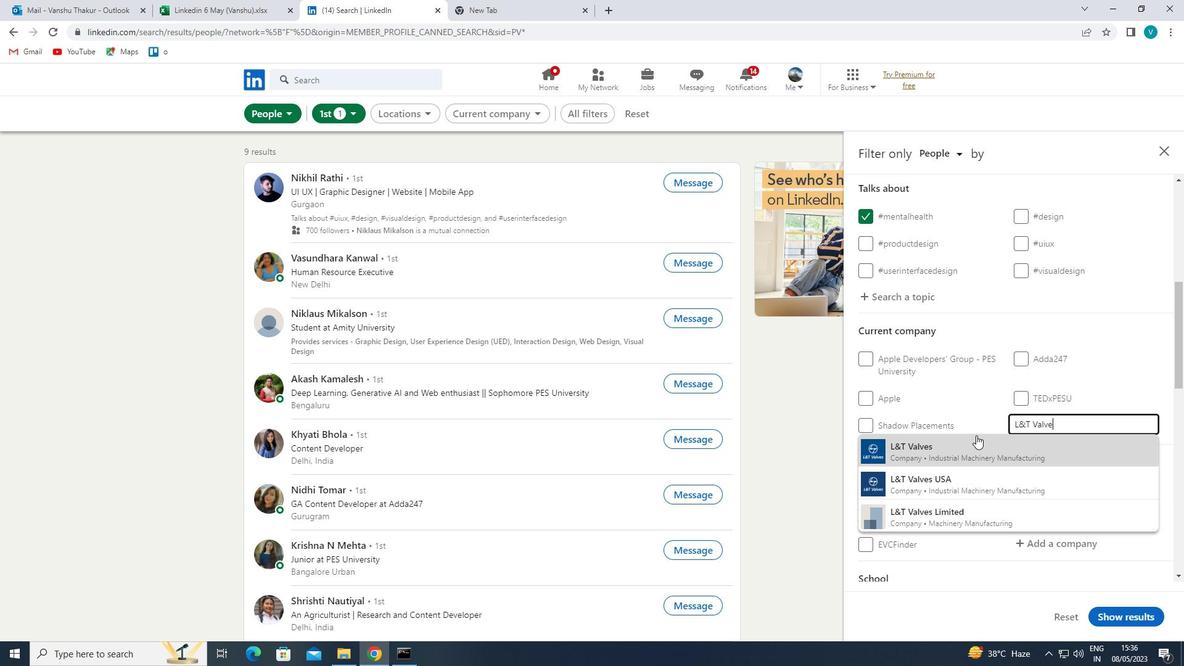 
Action: Mouse scrolled (976, 434) with delta (0, 0)
Screenshot: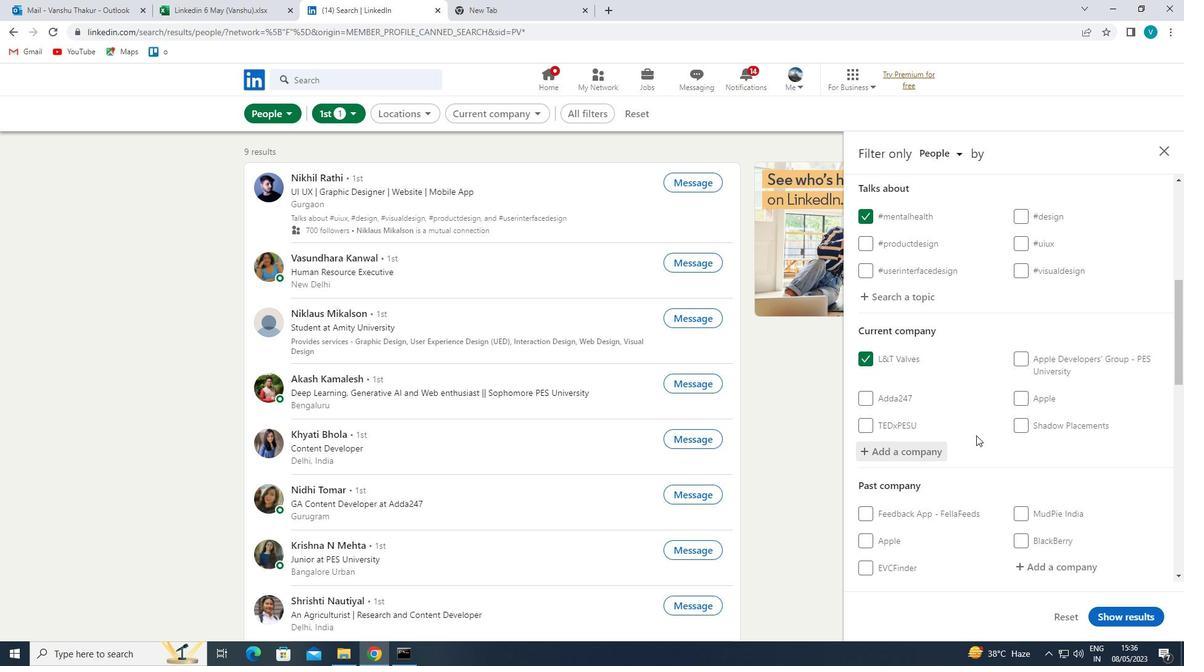 
Action: Mouse scrolled (976, 434) with delta (0, 0)
Screenshot: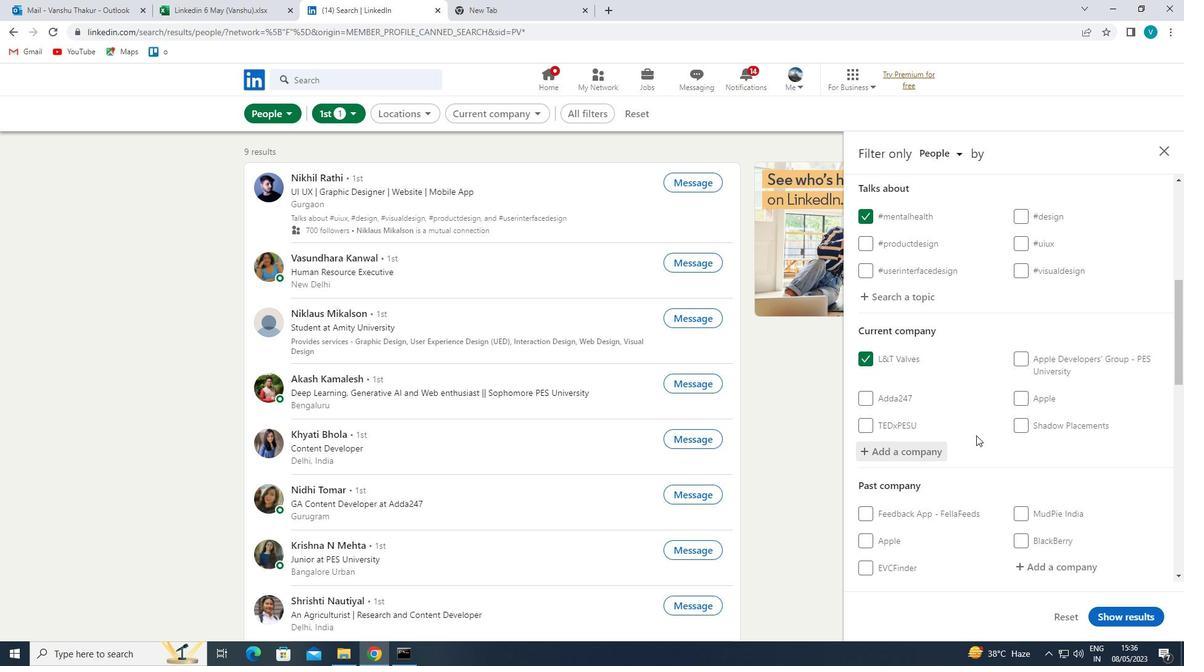 
Action: Mouse moved to (973, 448)
Screenshot: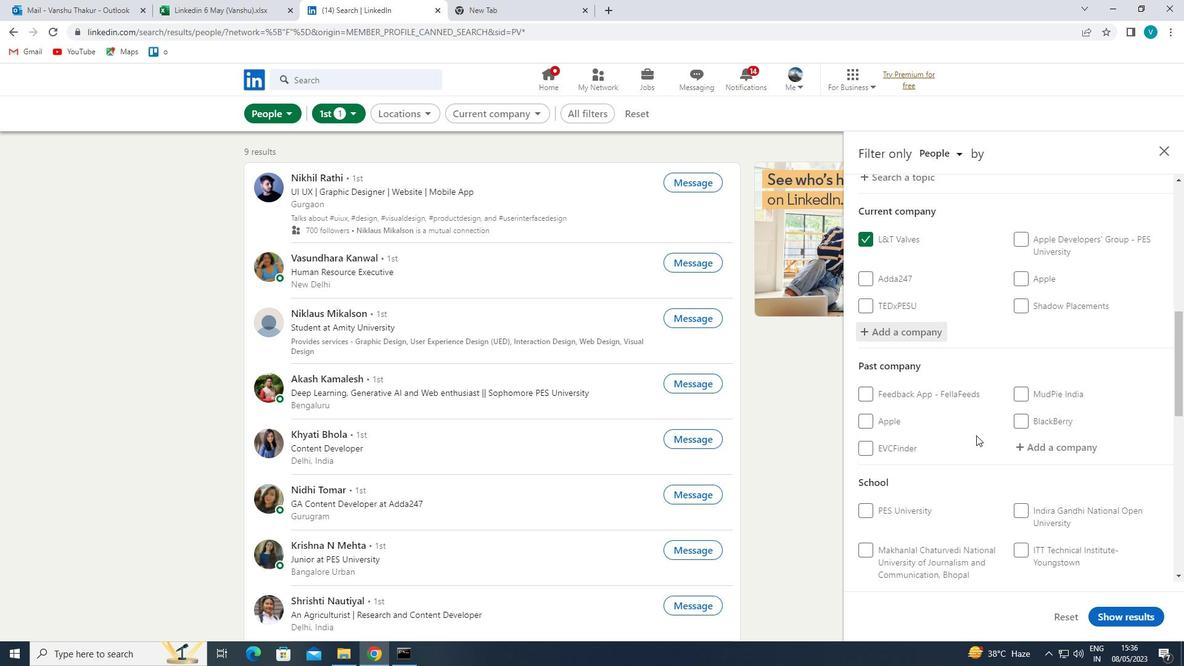 
Action: Mouse scrolled (973, 447) with delta (0, 0)
Screenshot: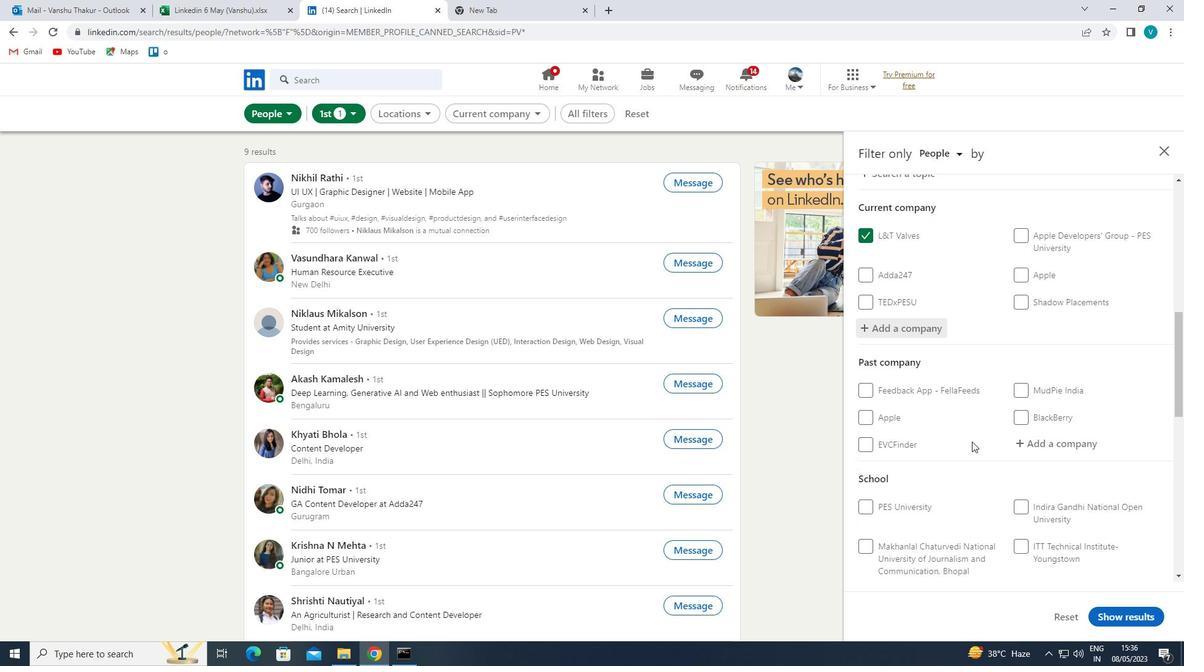 
Action: Mouse moved to (1040, 529)
Screenshot: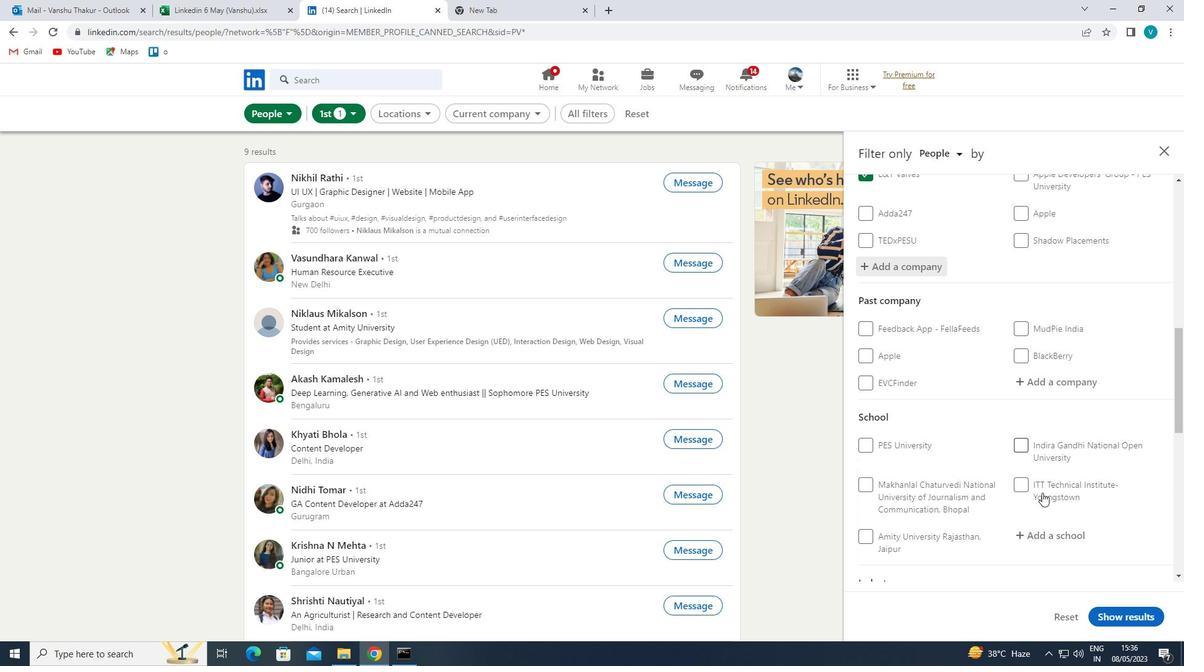 
Action: Mouse pressed left at (1040, 529)
Screenshot: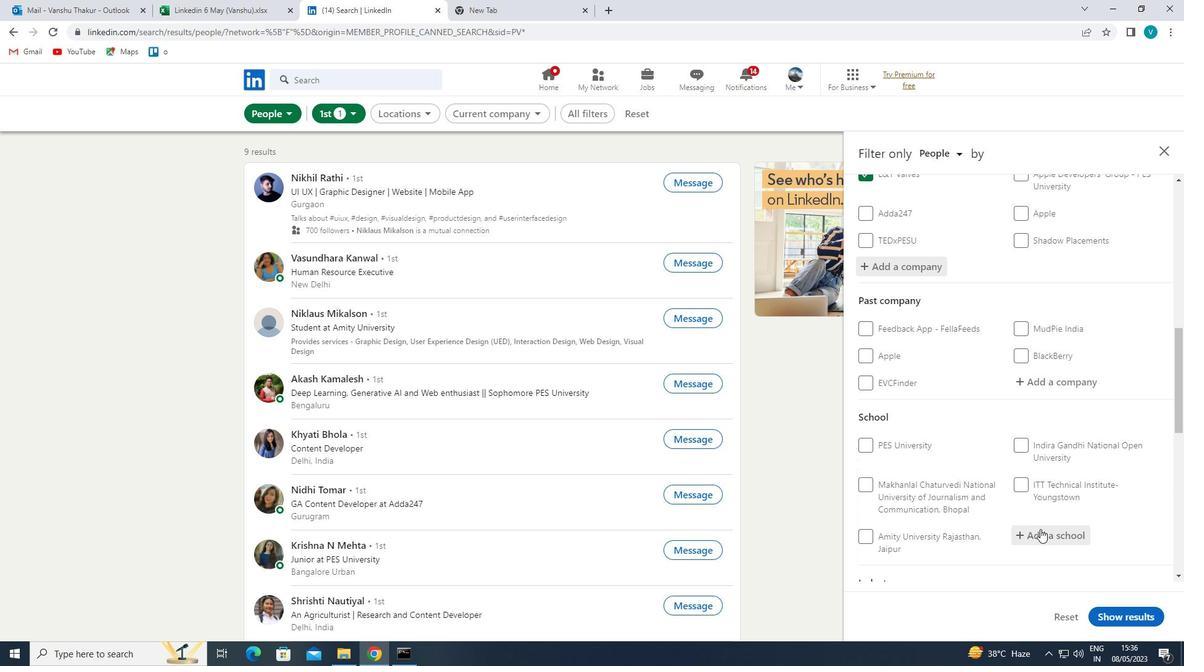 
Action: Mouse moved to (1040, 530)
Screenshot: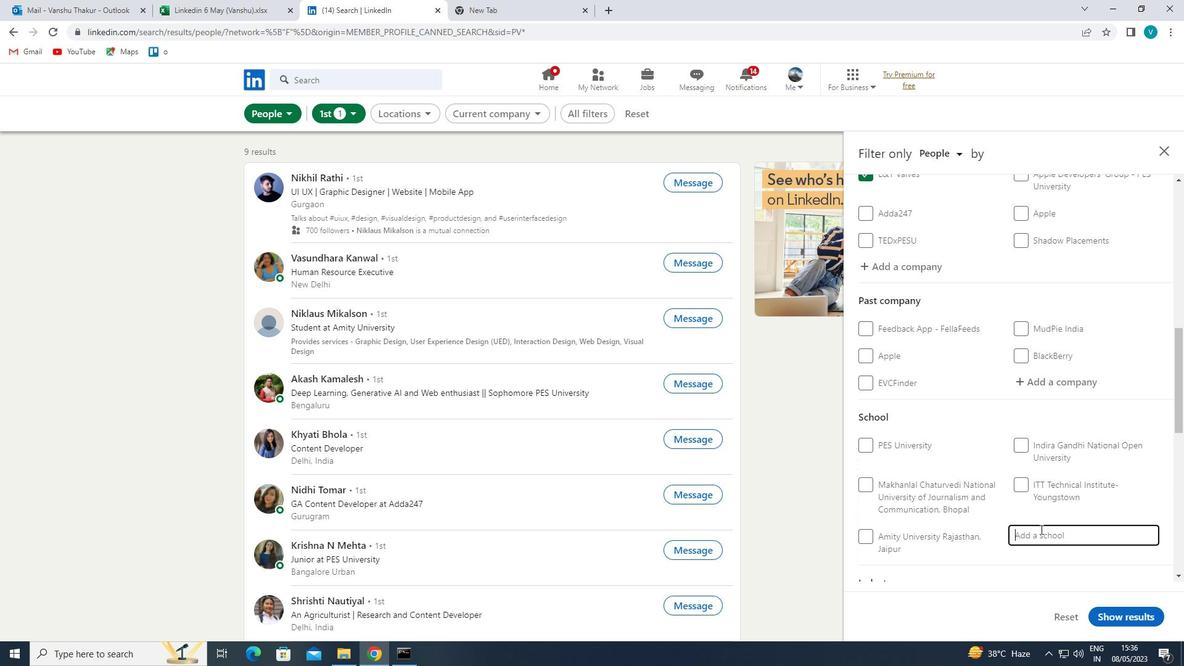 
Action: Key pressed <Key.shift>HIGHER<Key.space><Key.shift>SECONDARY<Key.space>
Screenshot: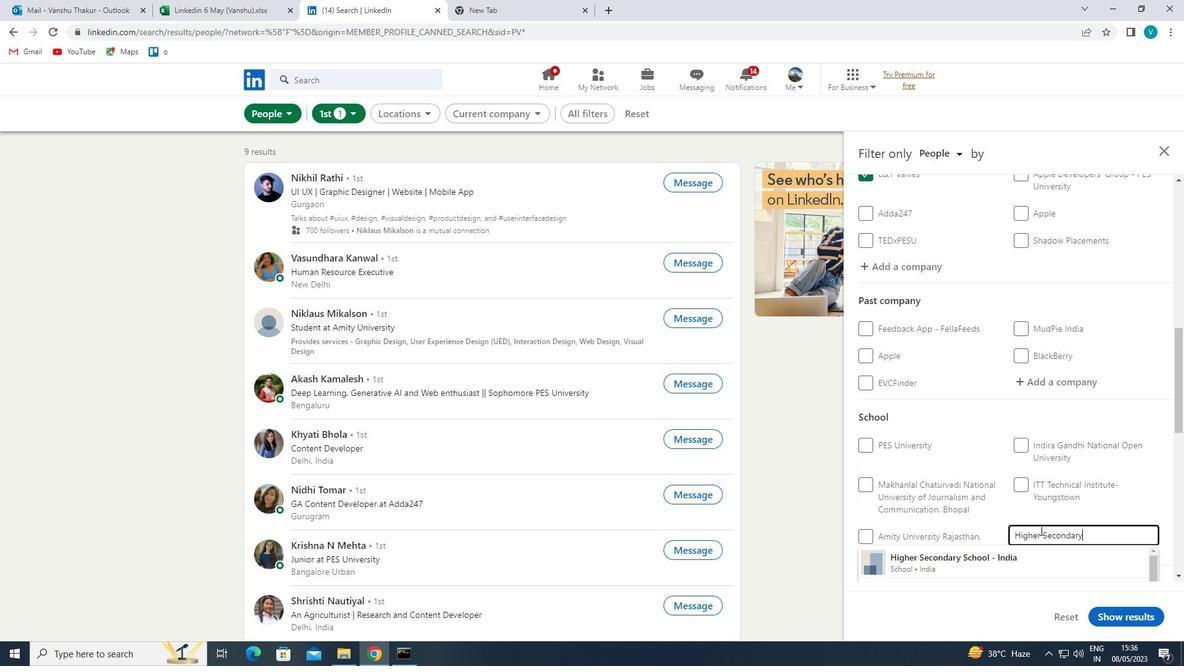 
Action: Mouse moved to (1088, 502)
Screenshot: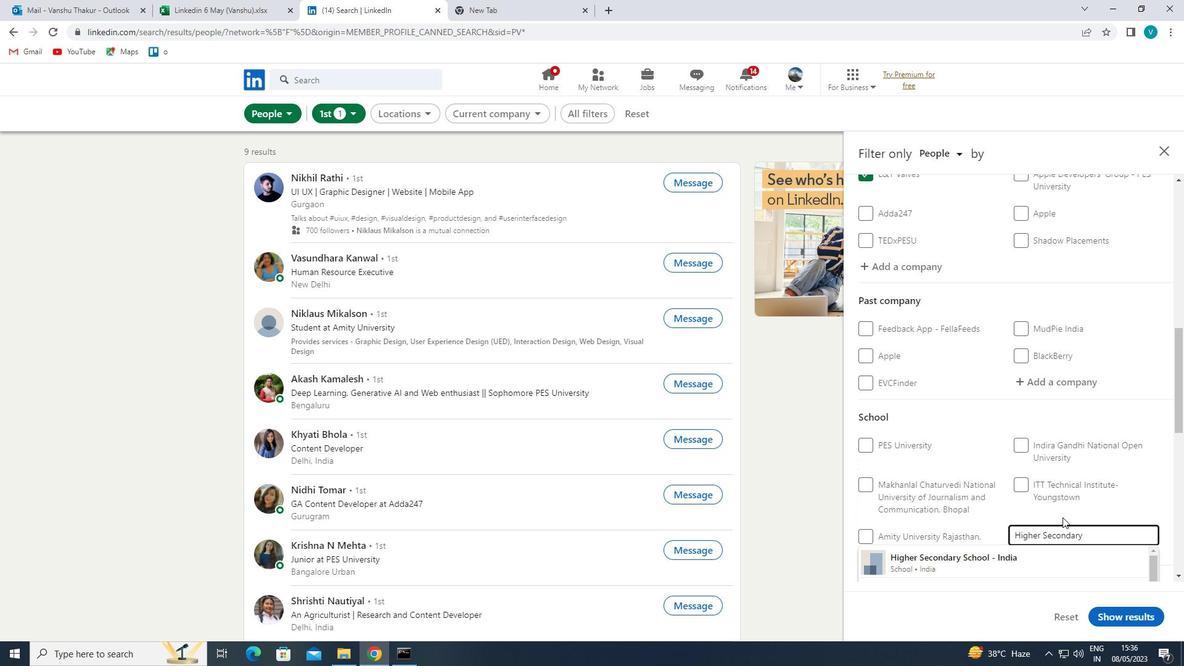 
Action: Mouse scrolled (1088, 502) with delta (0, 0)
Screenshot: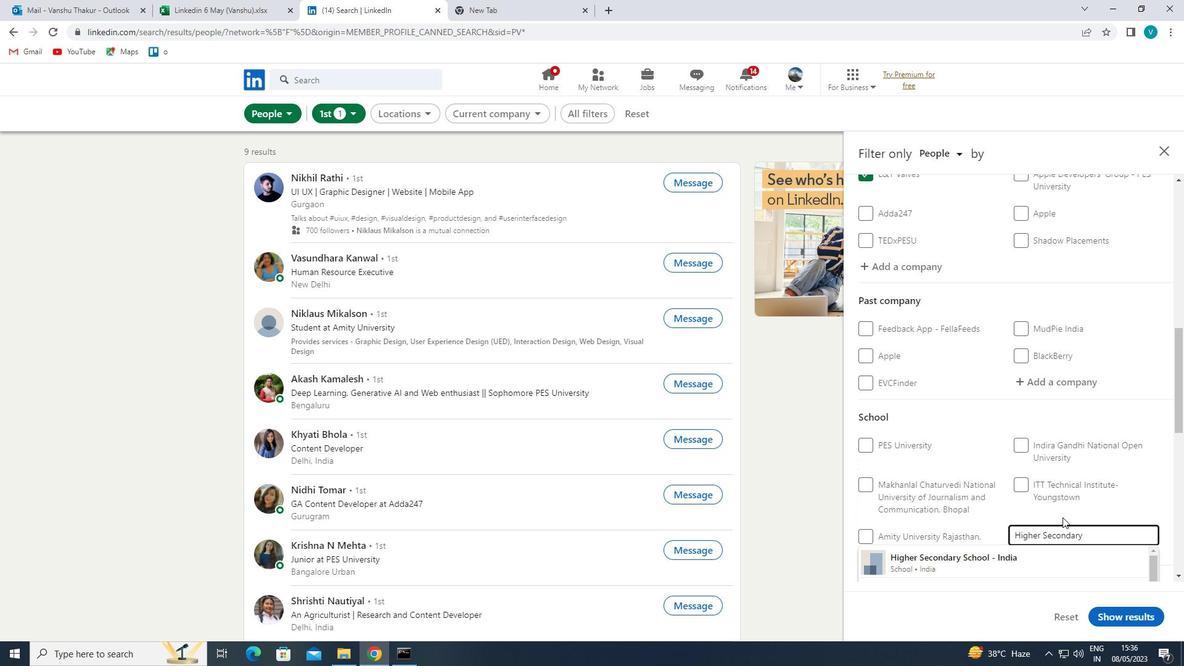 
Action: Mouse moved to (1089, 501)
Screenshot: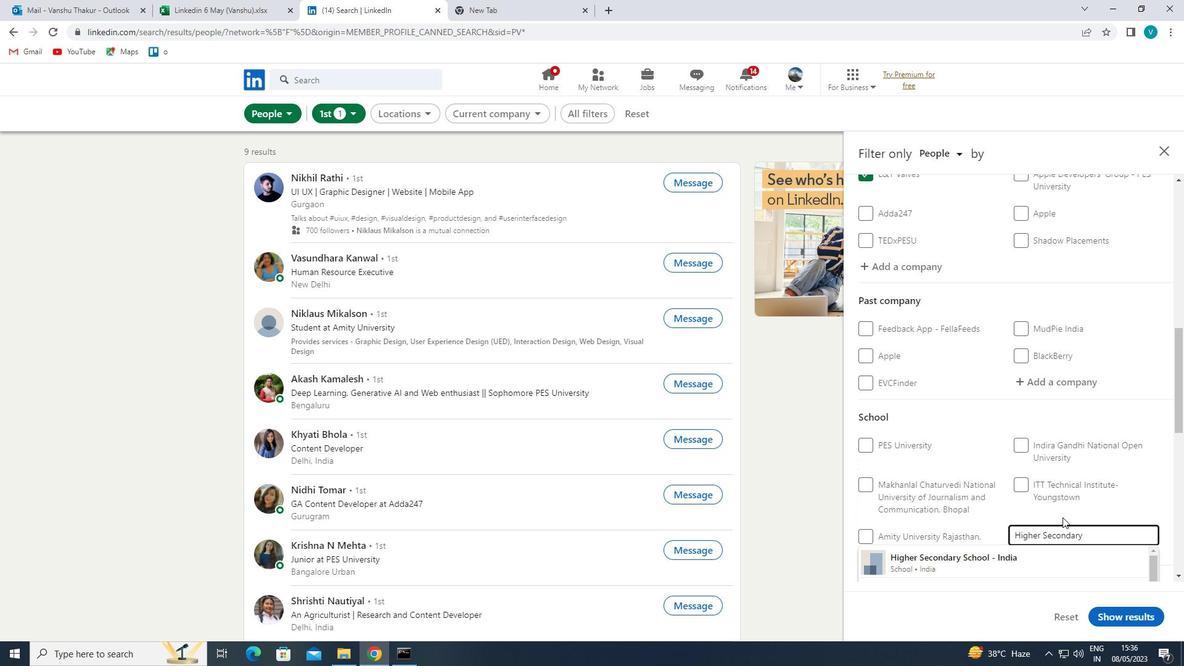 
Action: Mouse scrolled (1089, 500) with delta (0, 0)
Screenshot: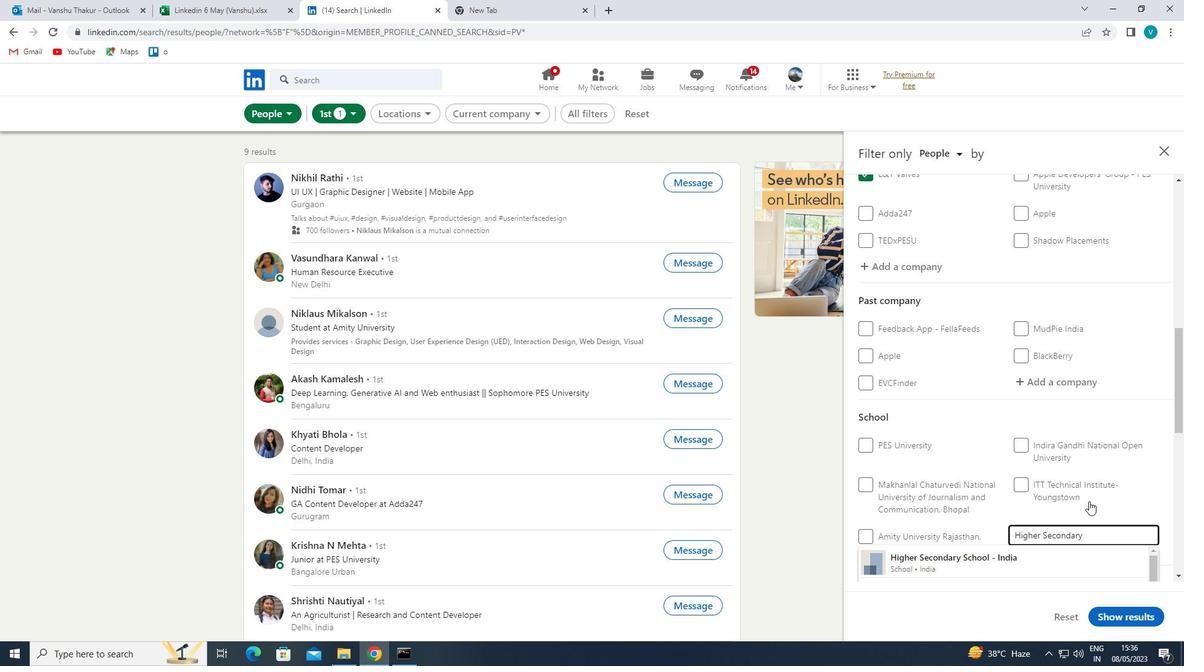 
Action: Mouse moved to (1036, 442)
Screenshot: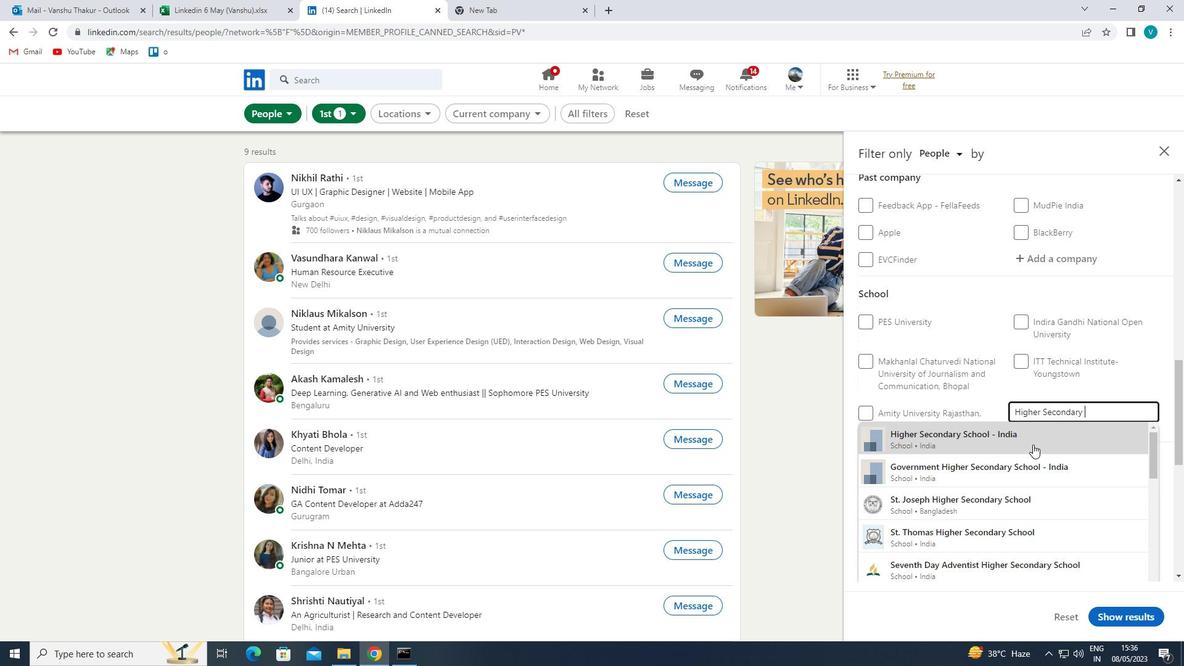 
Action: Mouse pressed left at (1036, 442)
Screenshot: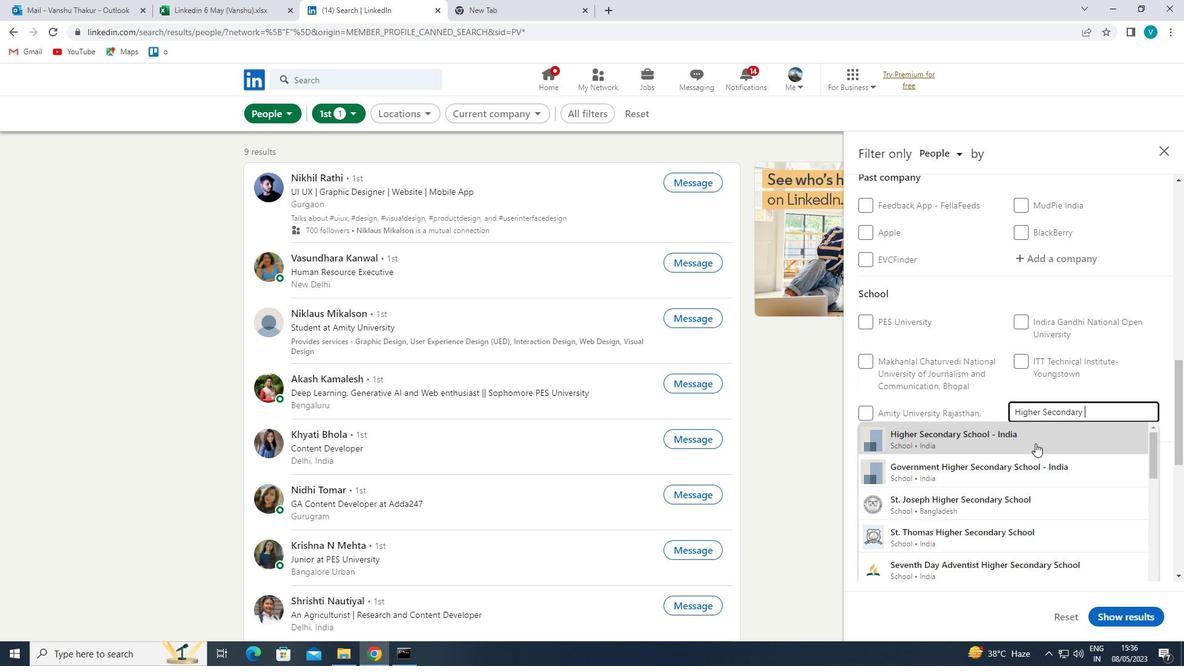 
Action: Mouse scrolled (1036, 442) with delta (0, 0)
Screenshot: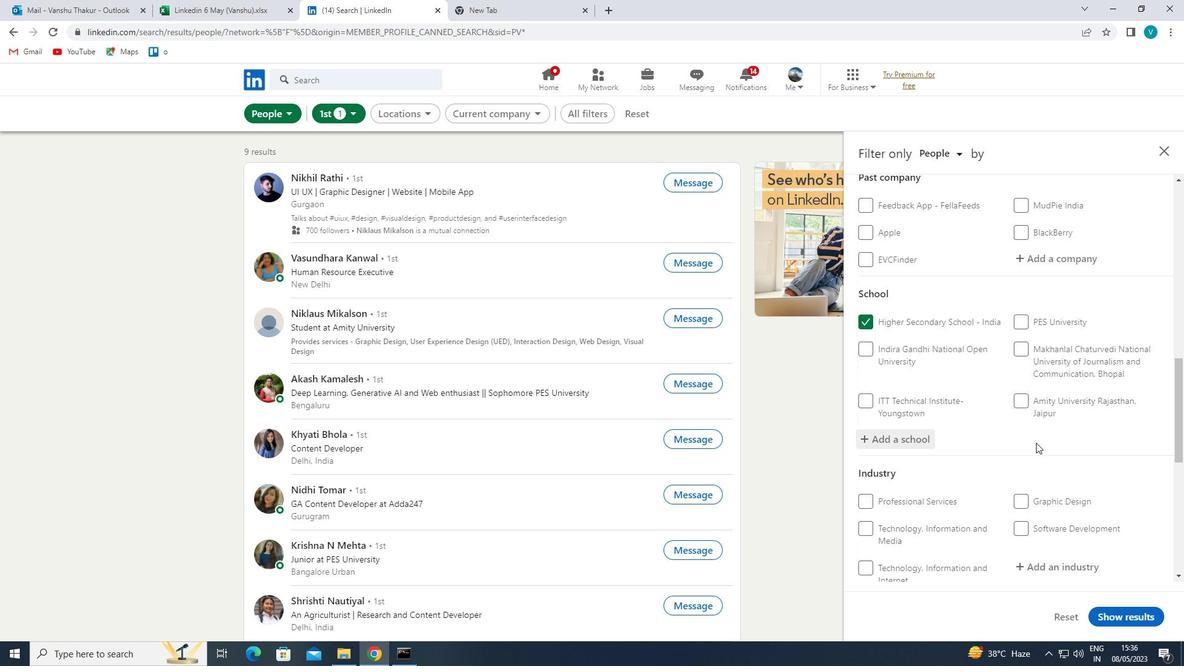 
Action: Mouse scrolled (1036, 442) with delta (0, 0)
Screenshot: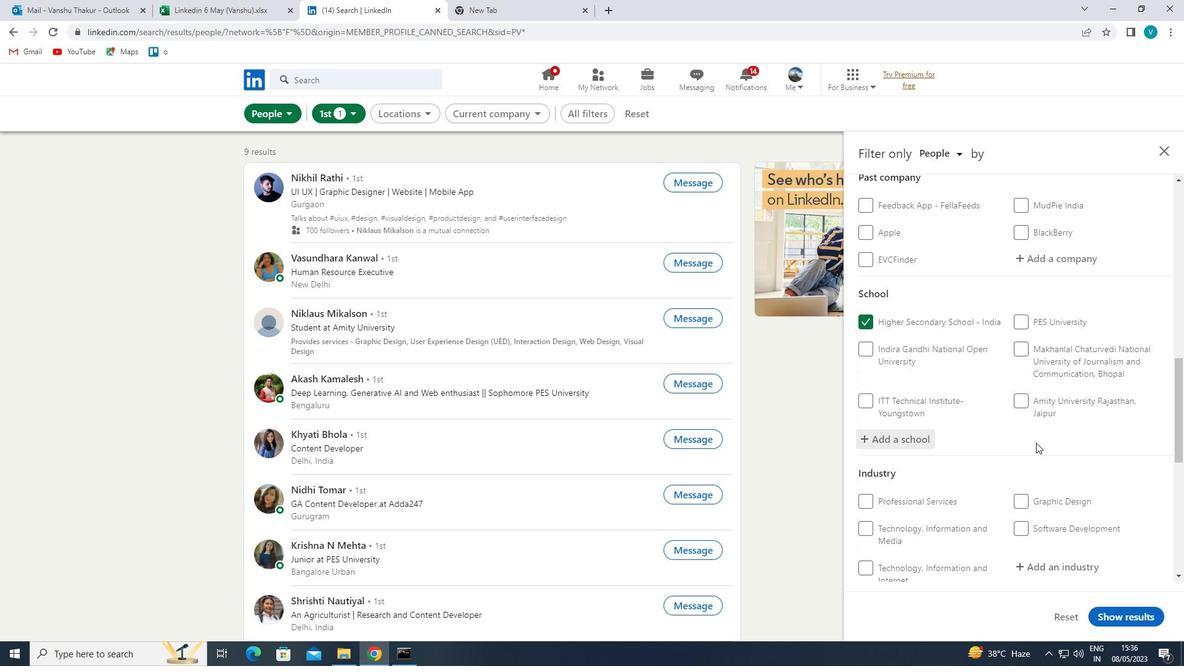 
Action: Mouse scrolled (1036, 442) with delta (0, 0)
Screenshot: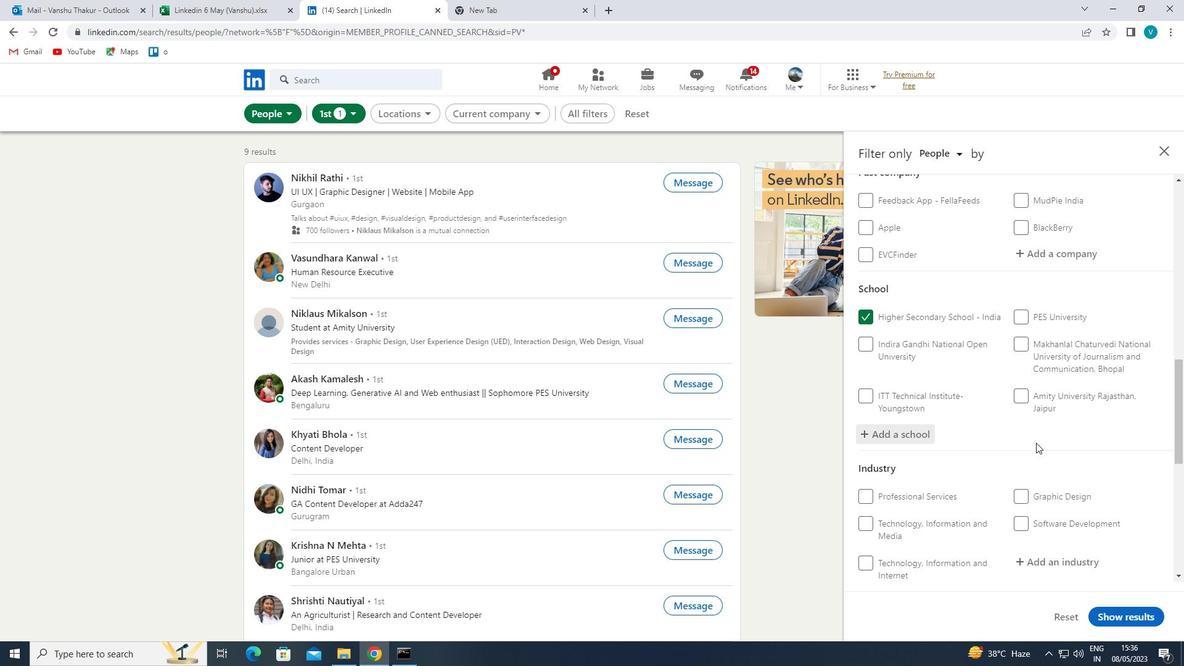 
Action: Mouse moved to (1062, 384)
Screenshot: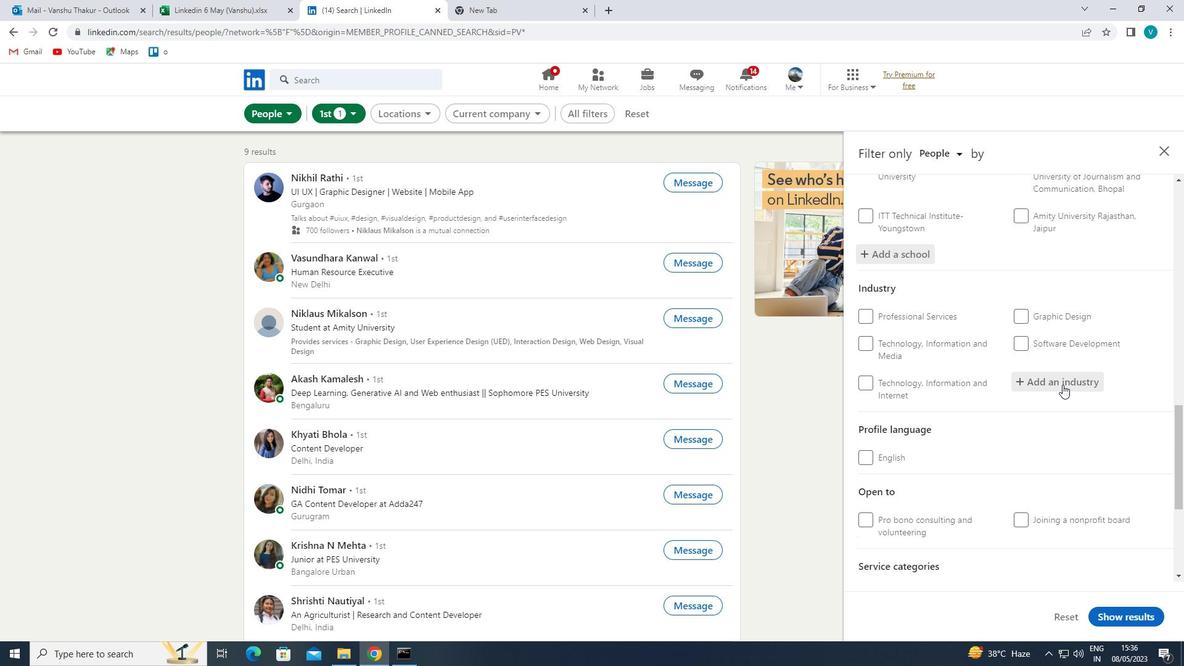 
Action: Mouse pressed left at (1062, 384)
Screenshot: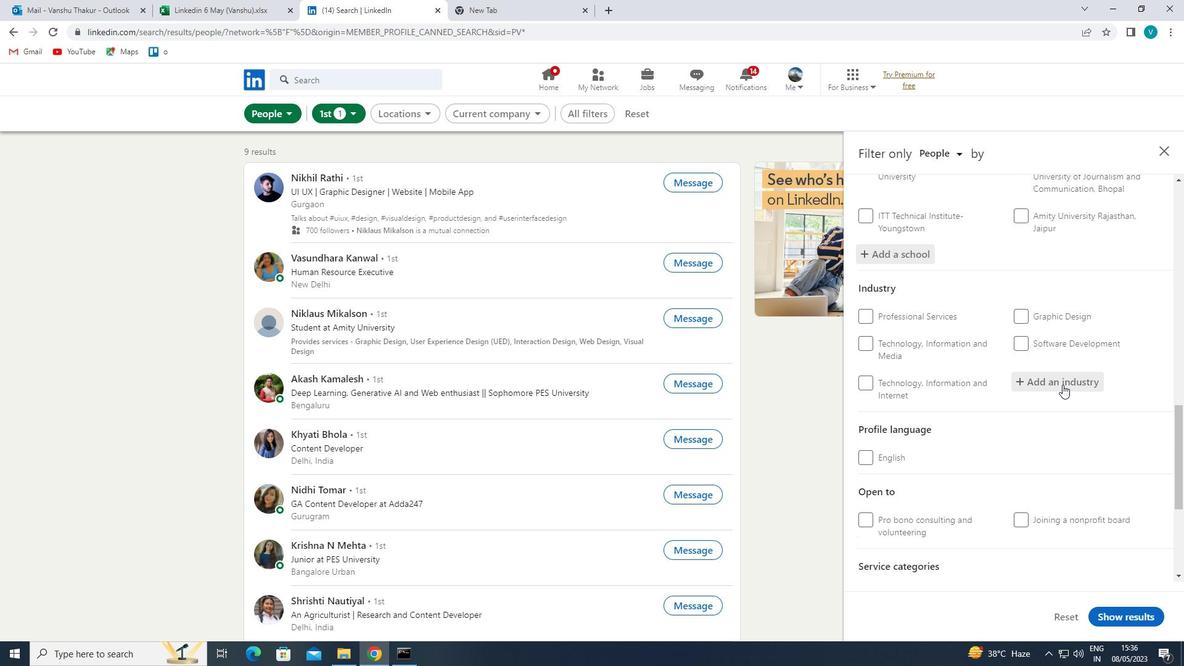 
Action: Mouse moved to (1062, 383)
Screenshot: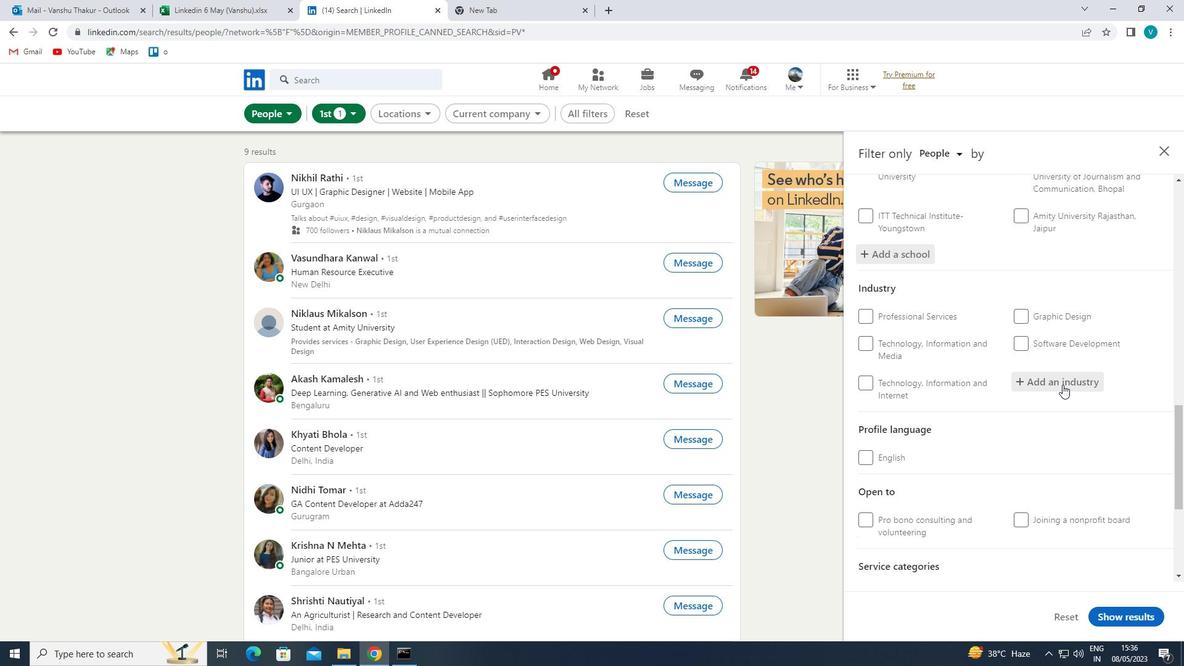
Action: Key pressed <Key.shift>MUSEUMS
Screenshot: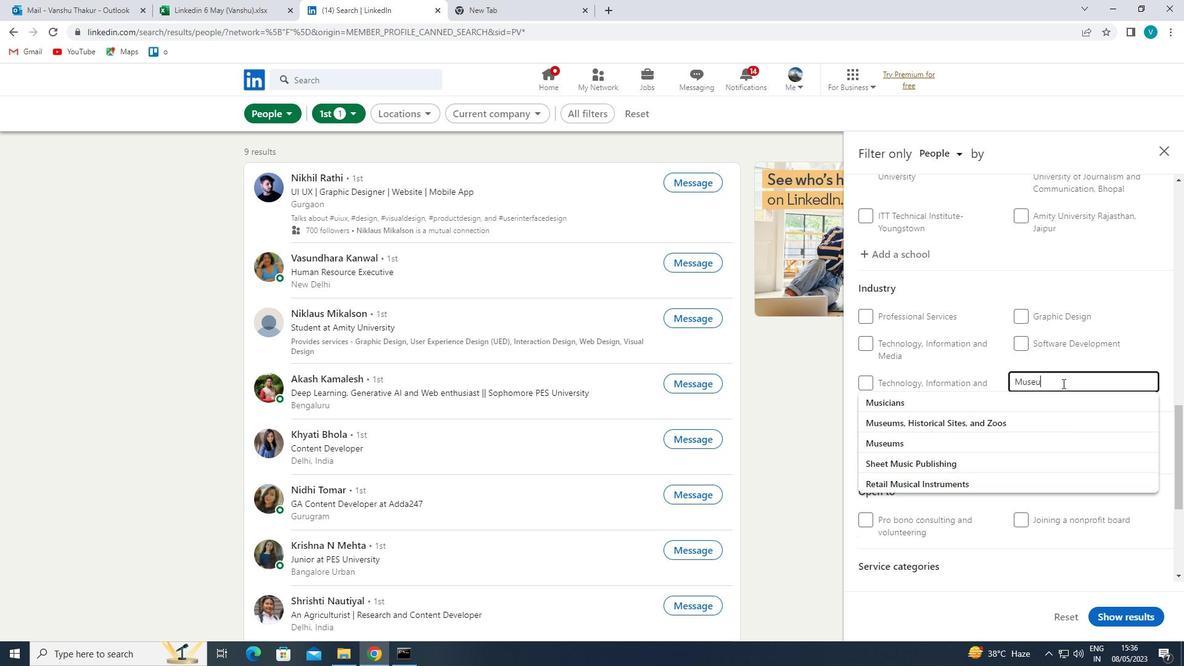 
Action: Mouse moved to (1013, 420)
Screenshot: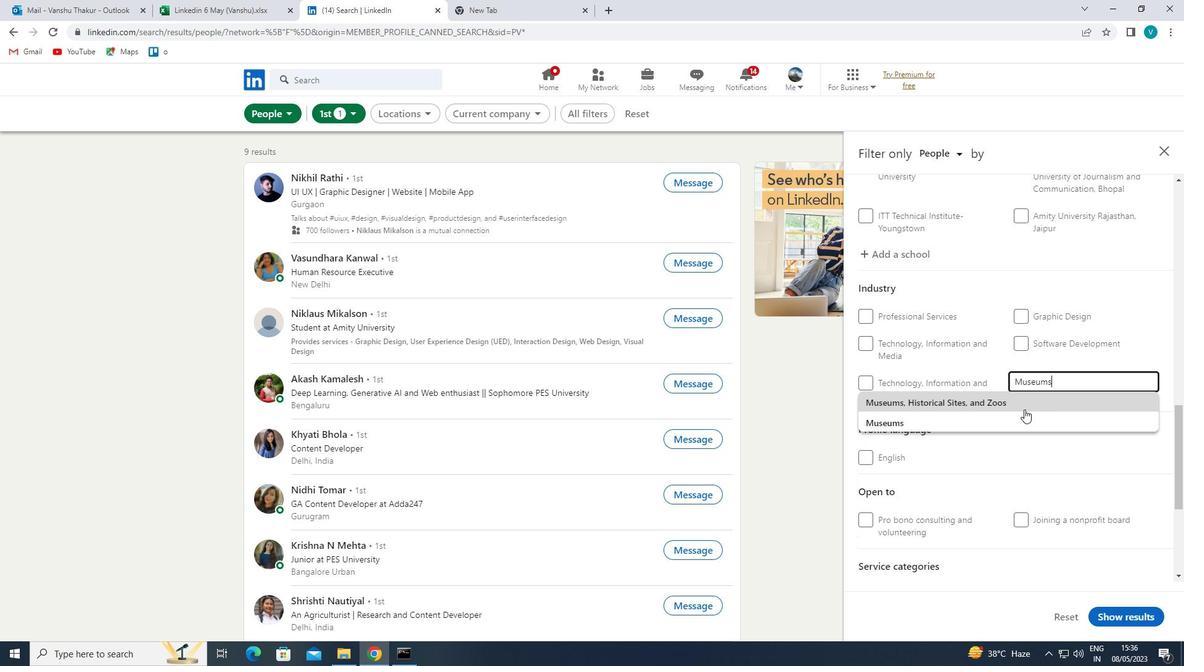 
Action: Mouse pressed left at (1013, 420)
Screenshot: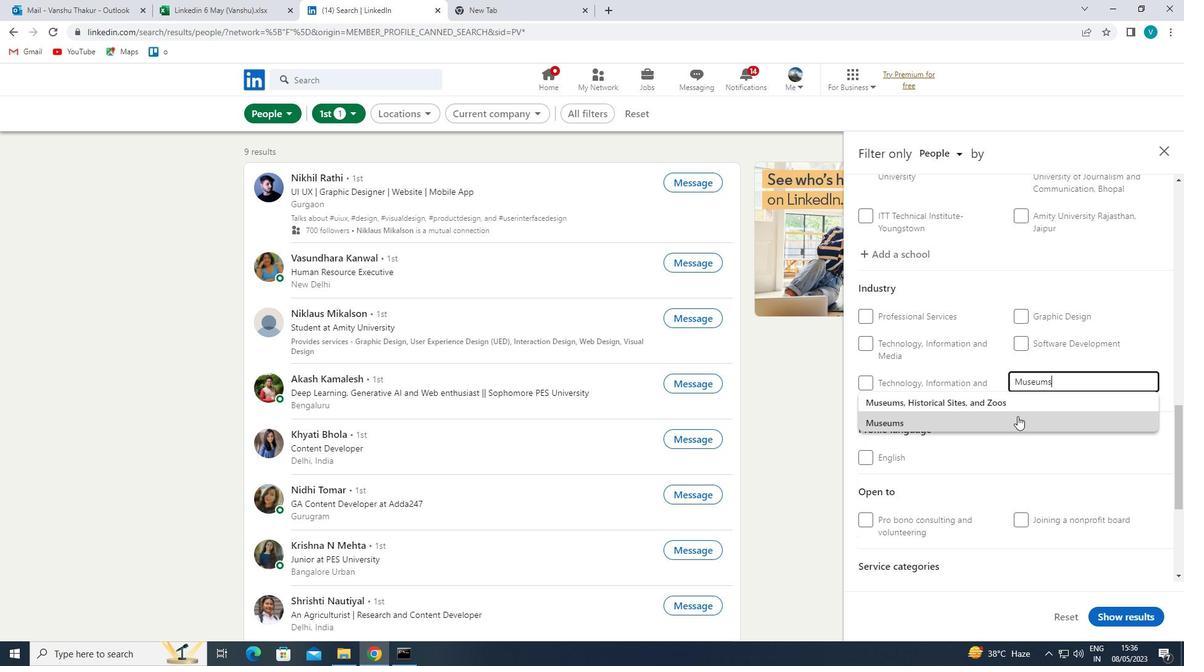 
Action: Mouse moved to (1013, 421)
Screenshot: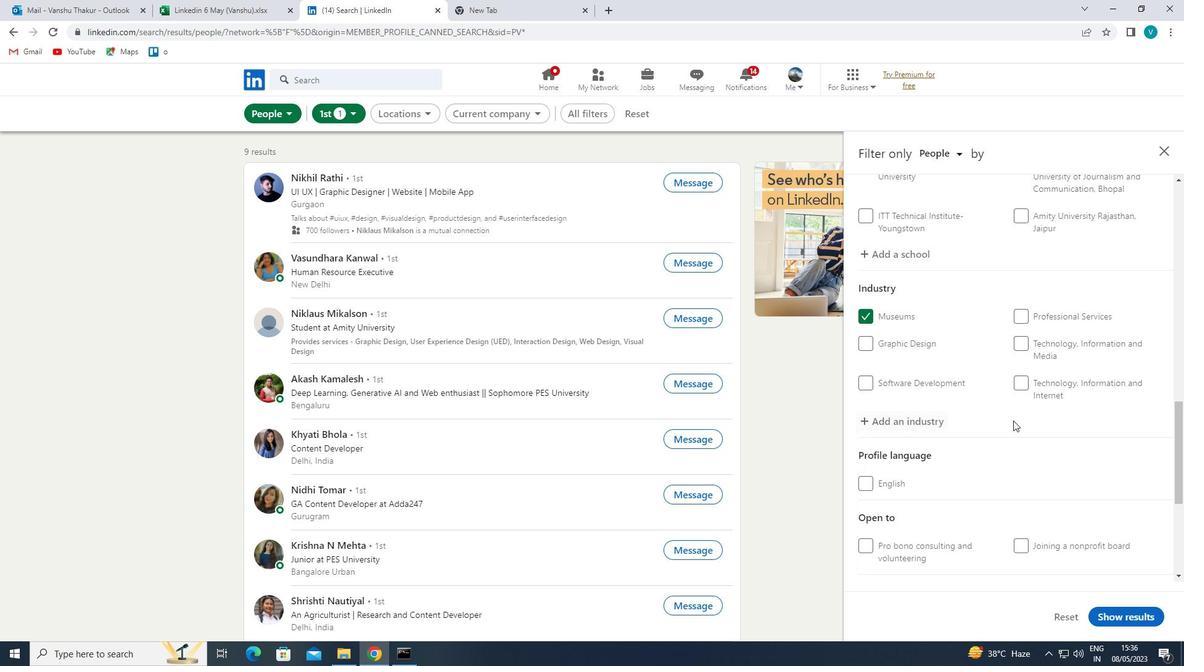 
Action: Mouse scrolled (1013, 421) with delta (0, 0)
Screenshot: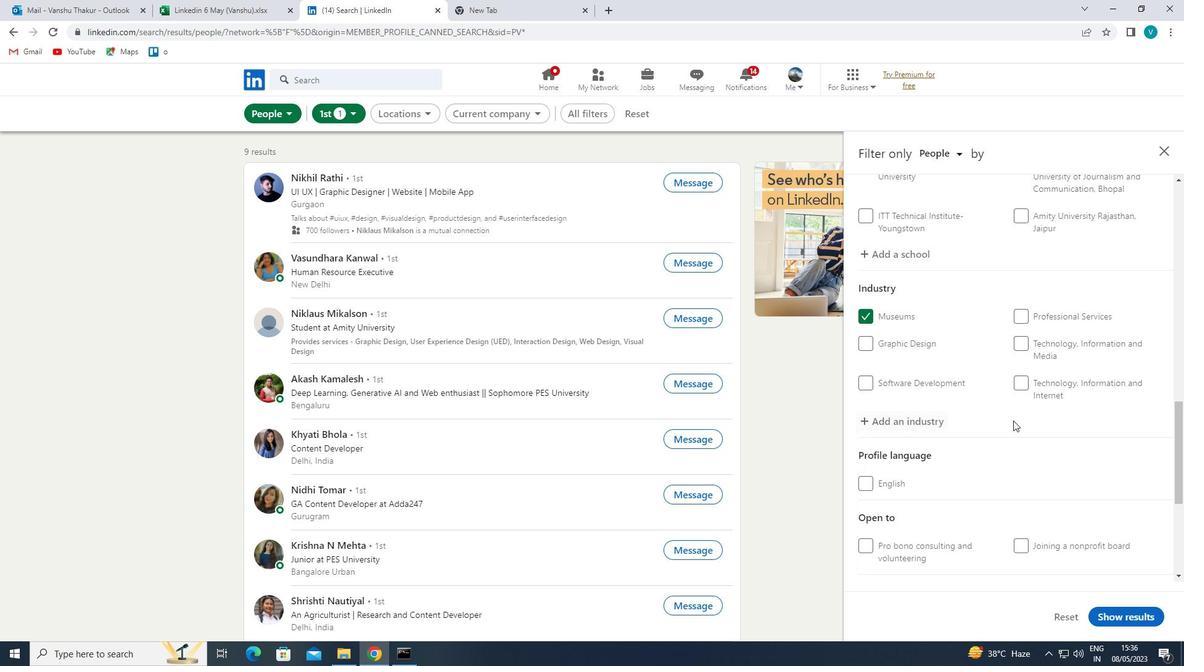 
Action: Mouse scrolled (1013, 421) with delta (0, 0)
Screenshot: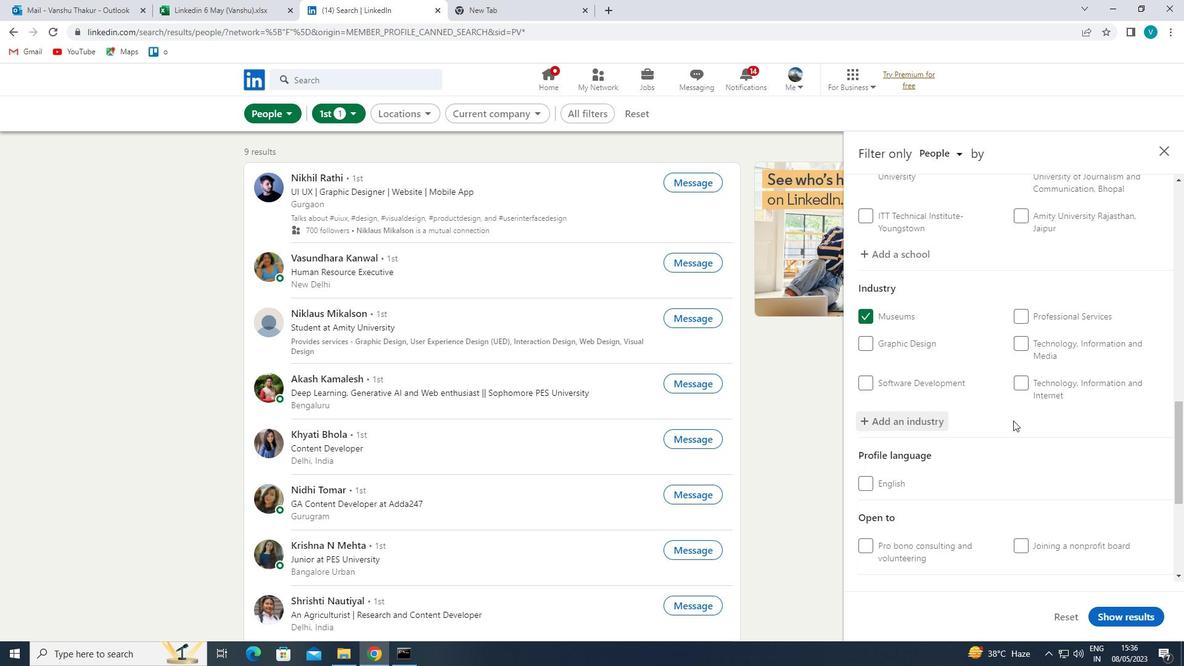 
Action: Mouse scrolled (1013, 421) with delta (0, 0)
Screenshot: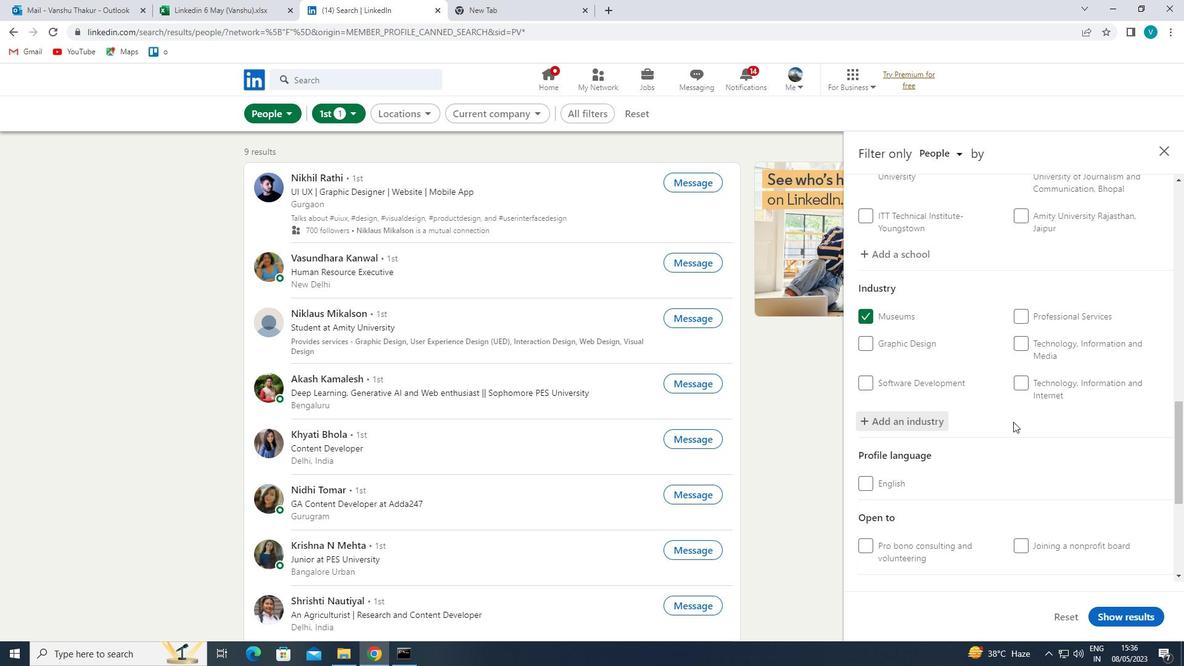 
Action: Mouse moved to (1013, 422)
Screenshot: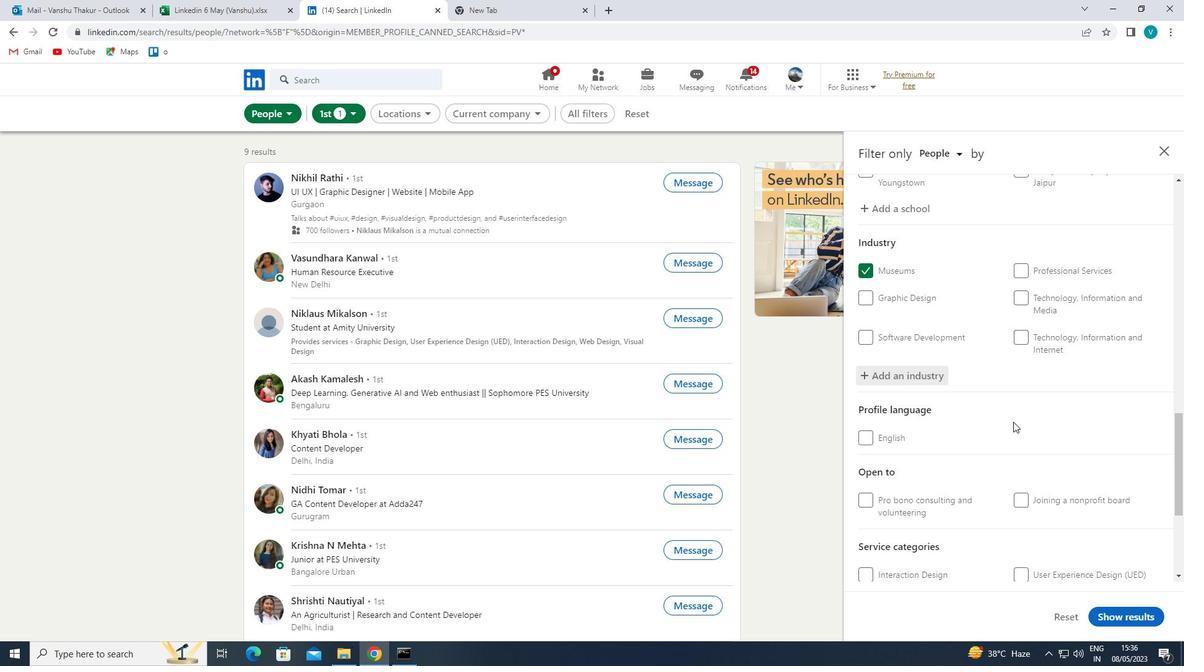 
Action: Mouse scrolled (1013, 421) with delta (0, 0)
Screenshot: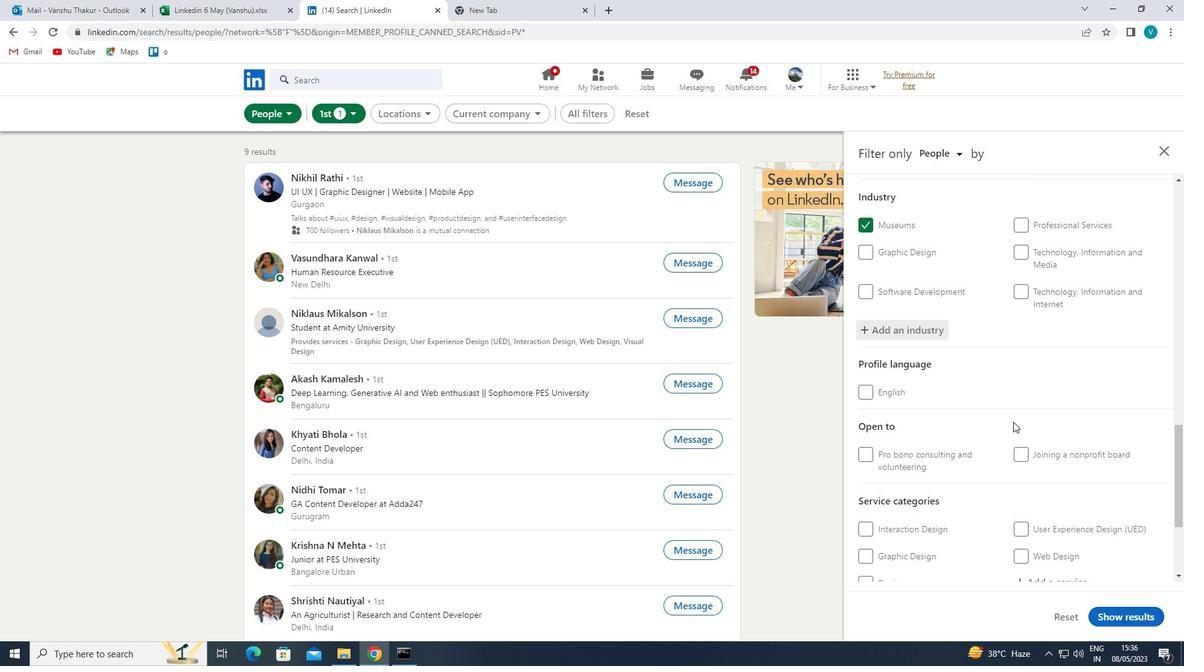 
Action: Mouse moved to (1052, 431)
Screenshot: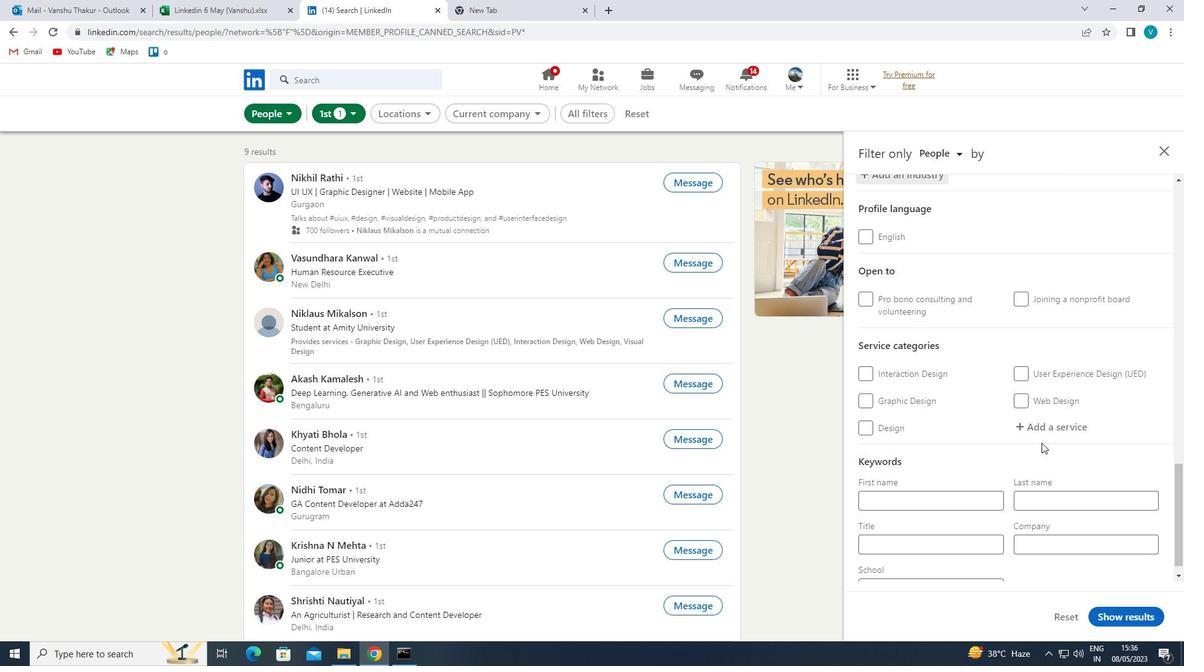 
Action: Mouse pressed left at (1052, 431)
Screenshot: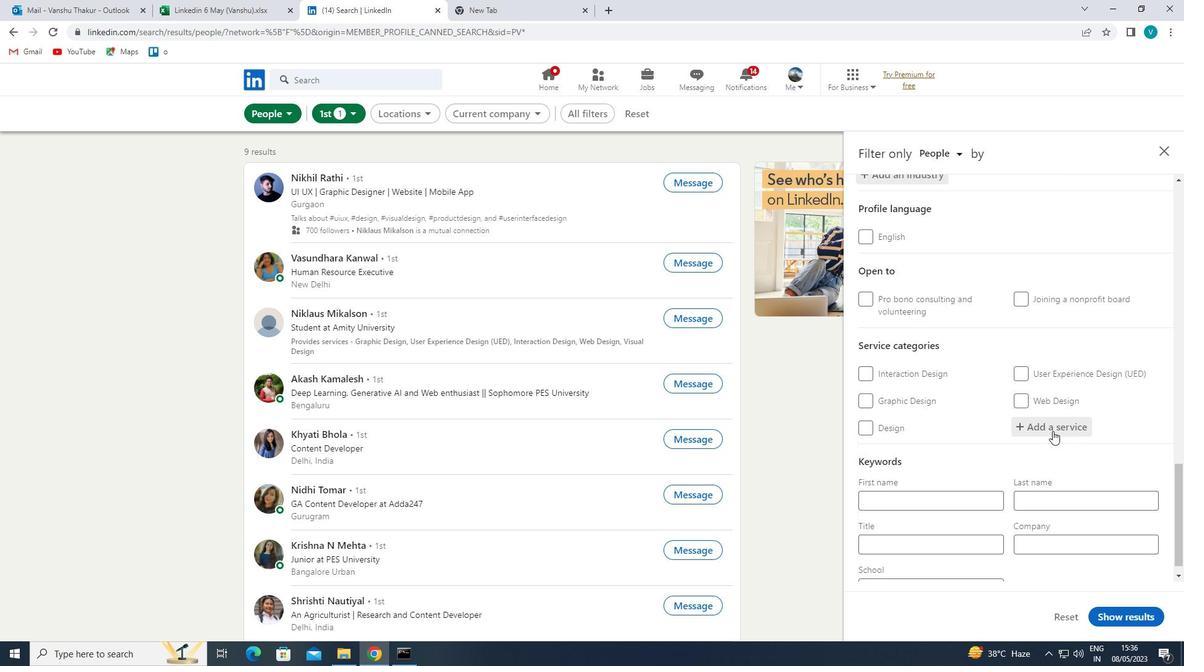 
Action: Key pressed <Key.shift>PROGRAM<Key.space>
Screenshot: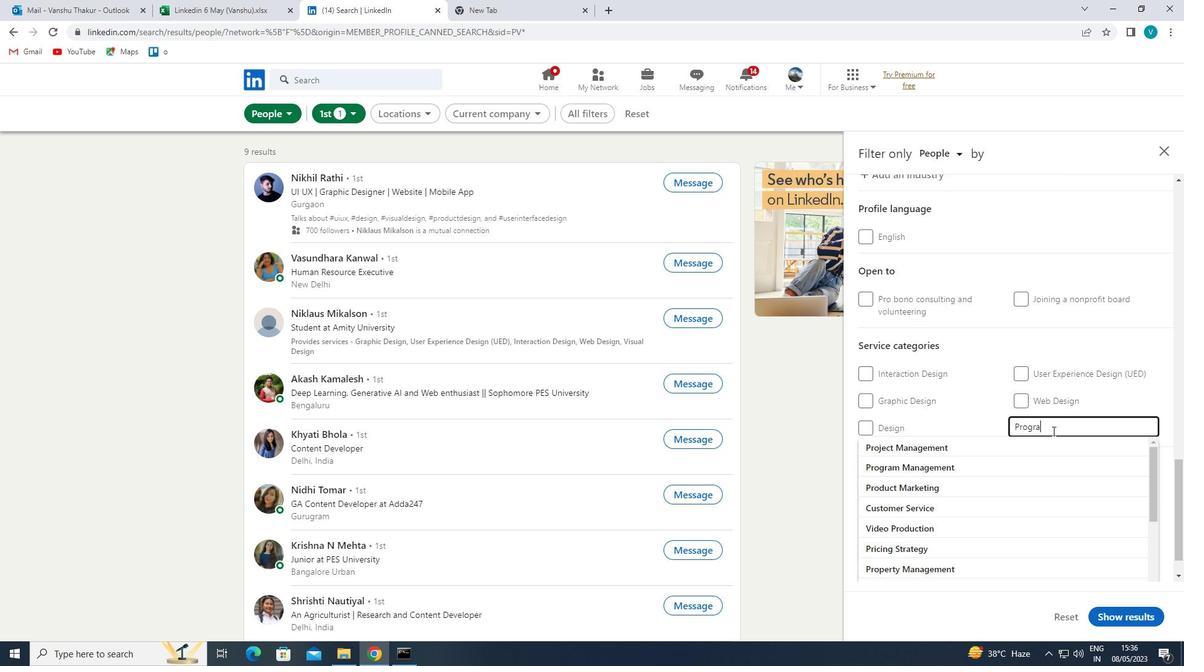 
Action: Mouse moved to (997, 449)
Screenshot: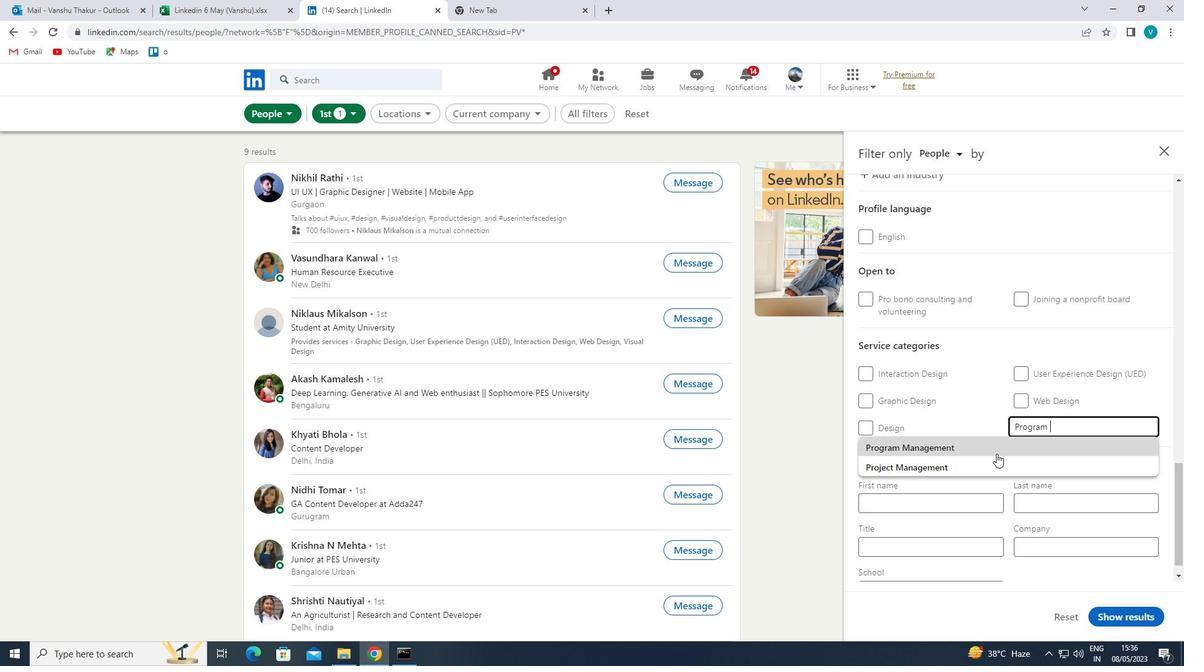 
Action: Mouse pressed left at (997, 449)
Screenshot: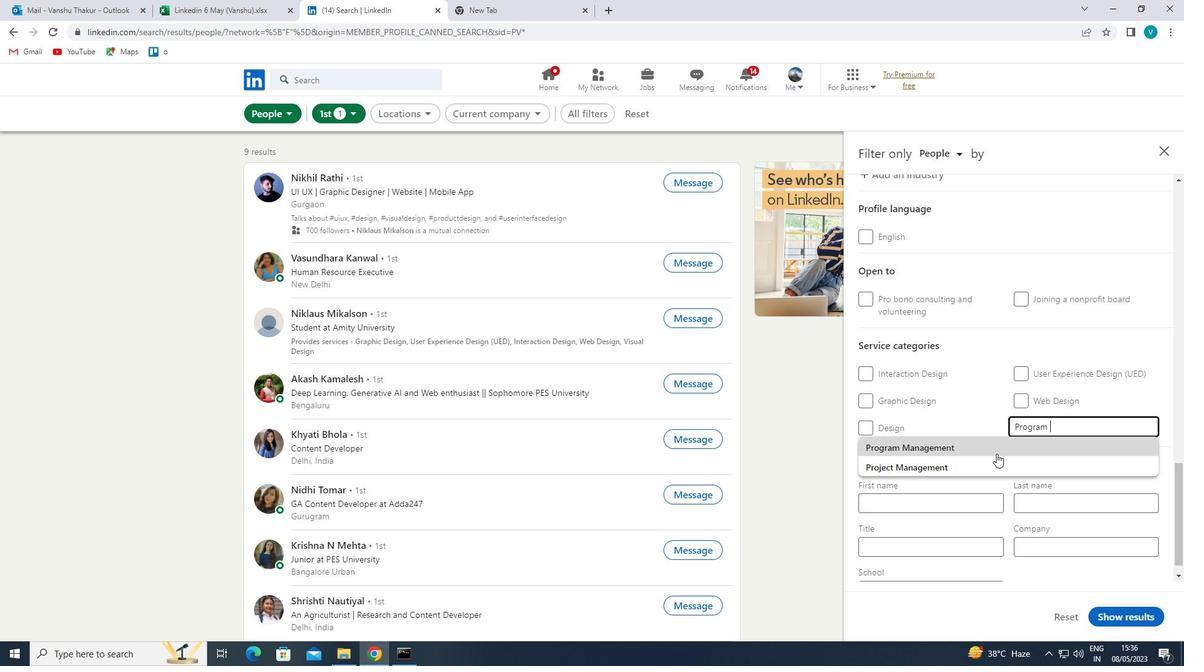 
Action: Mouse scrolled (997, 448) with delta (0, 0)
Screenshot: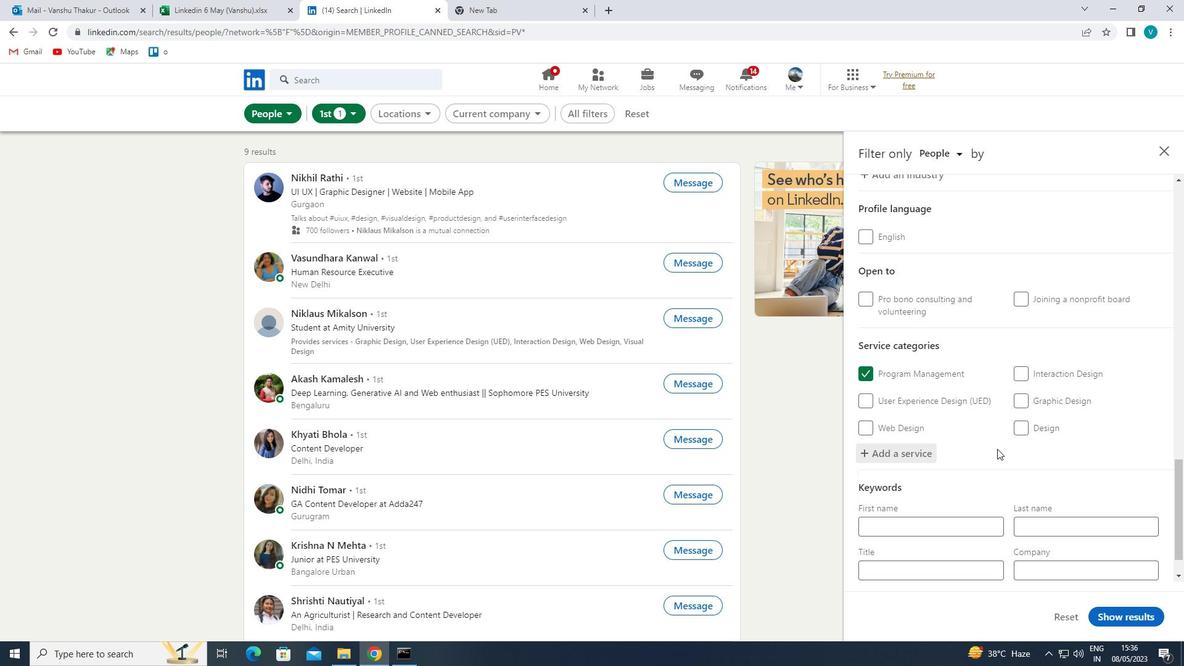 
Action: Mouse scrolled (997, 448) with delta (0, 0)
Screenshot: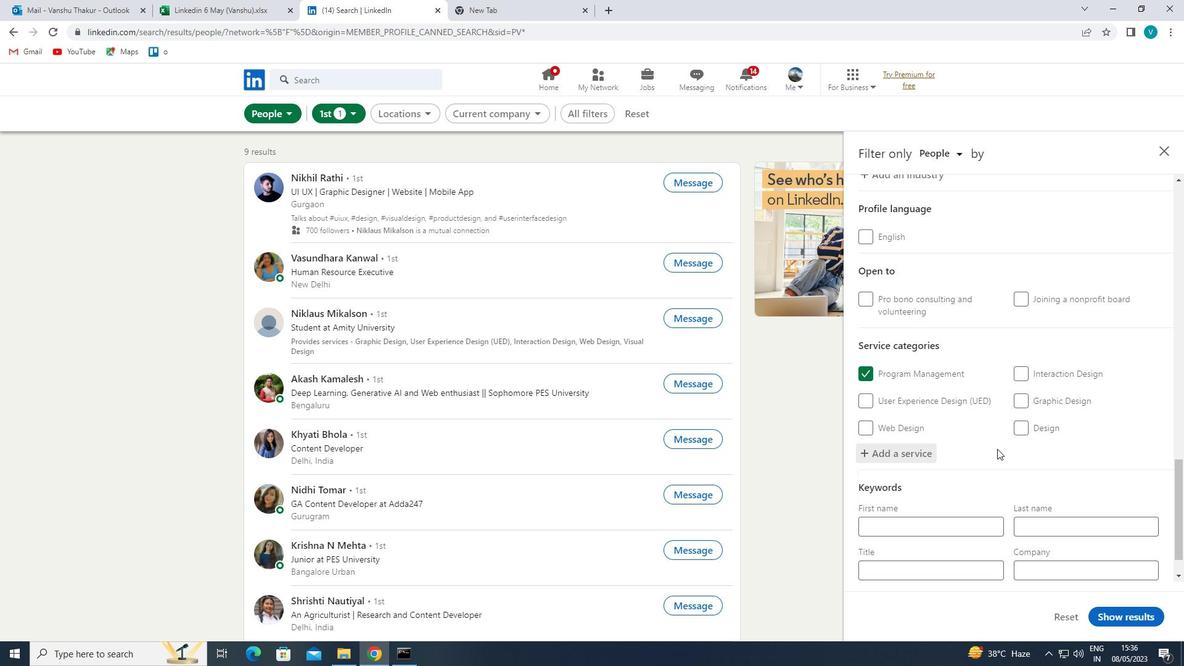 
Action: Mouse scrolled (997, 448) with delta (0, 0)
Screenshot: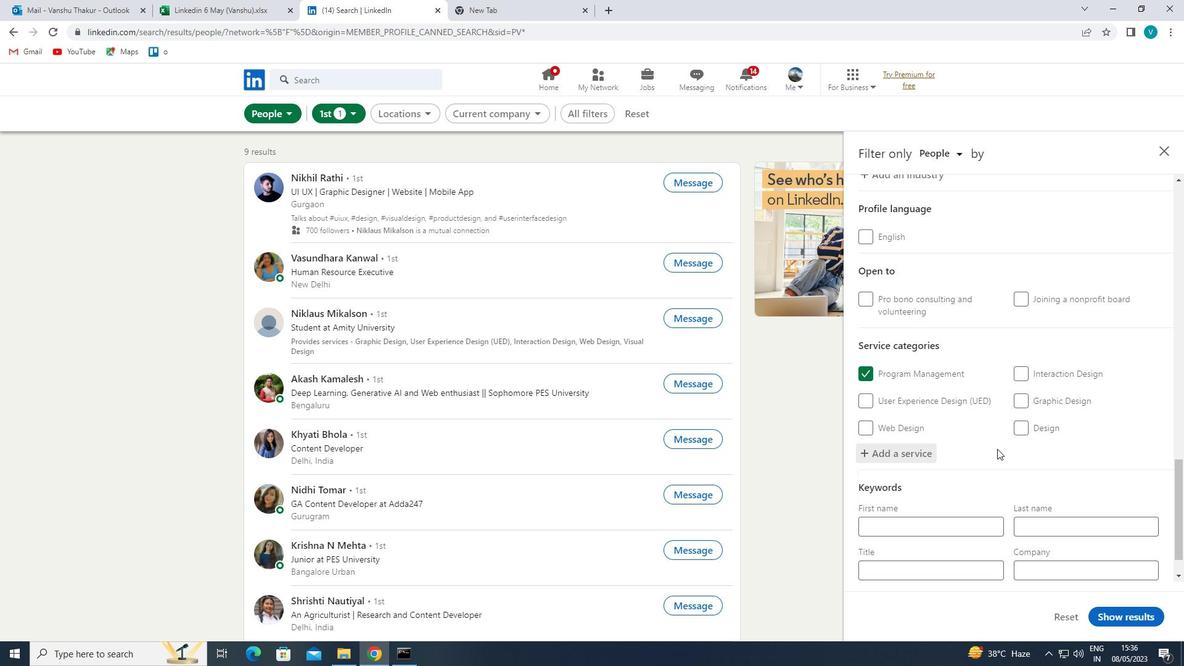 
Action: Mouse moved to (972, 523)
Screenshot: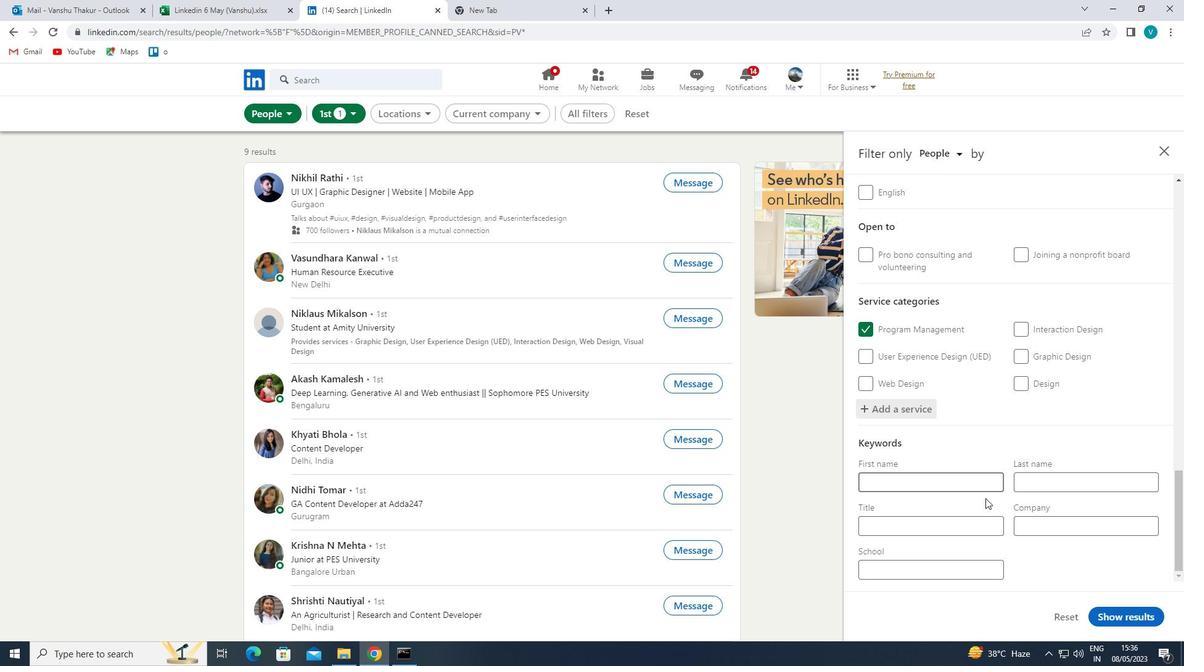 
Action: Mouse pressed left at (972, 523)
Screenshot: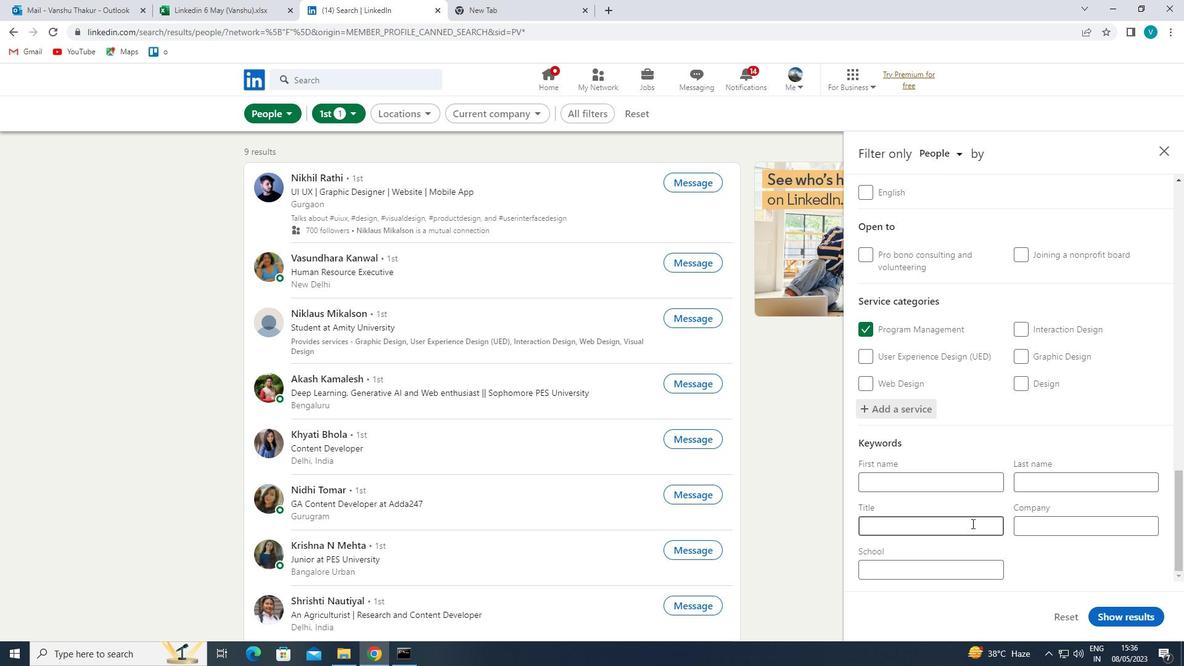 
Action: Key pressed <Key.shift>PRESIDENTY<Key.space><Key.backspace><Key.backspace>
Screenshot: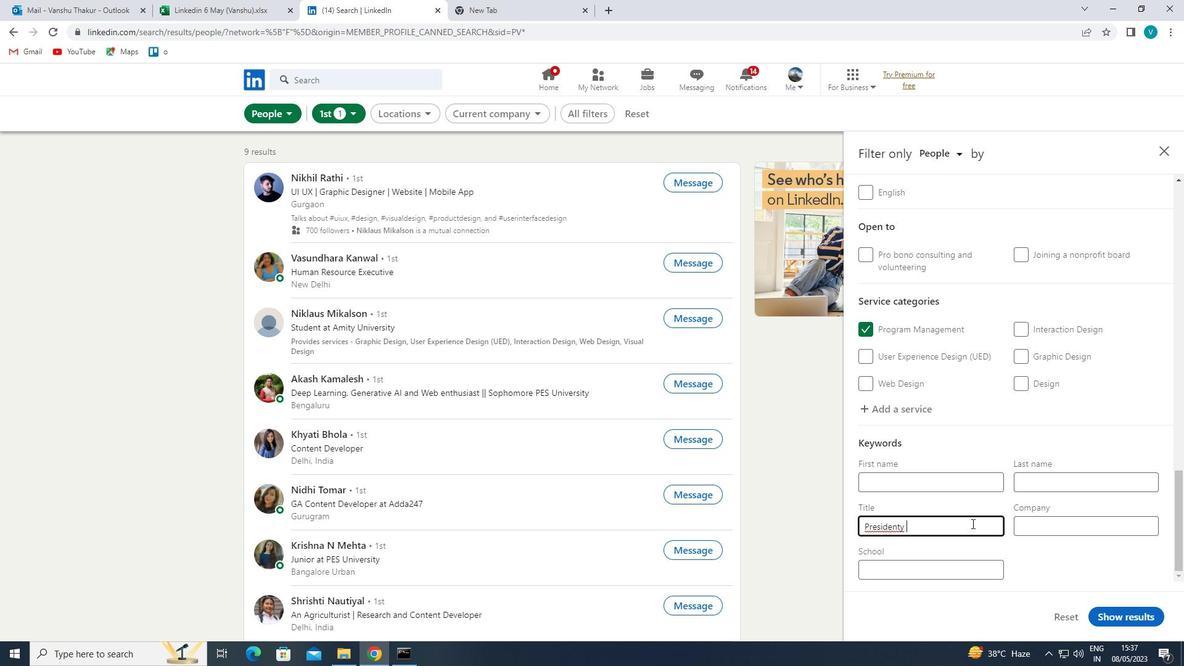 
Action: Mouse moved to (1120, 616)
Screenshot: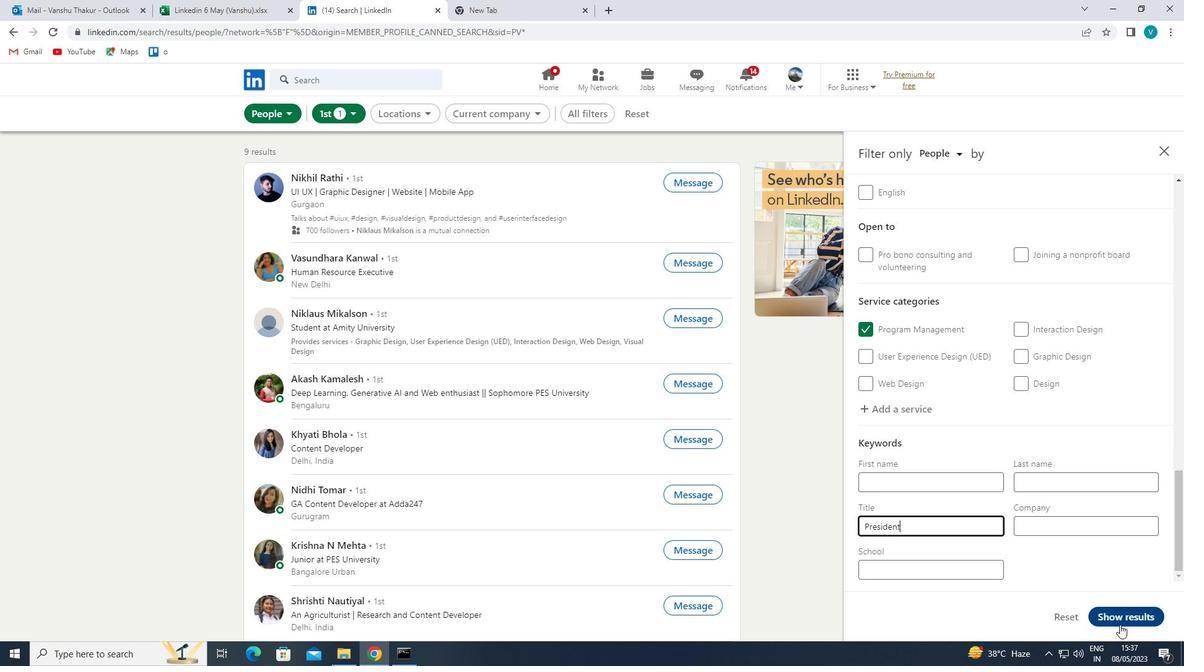
Action: Mouse pressed left at (1120, 616)
Screenshot: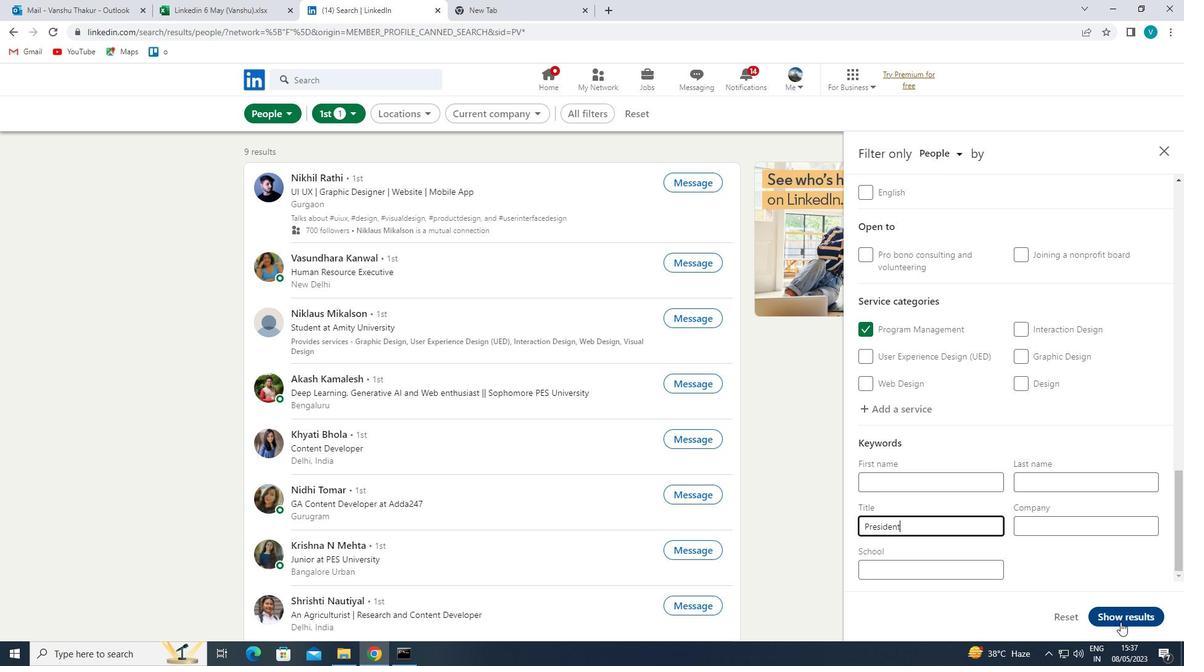 
Action: Mouse moved to (1060, 651)
Screenshot: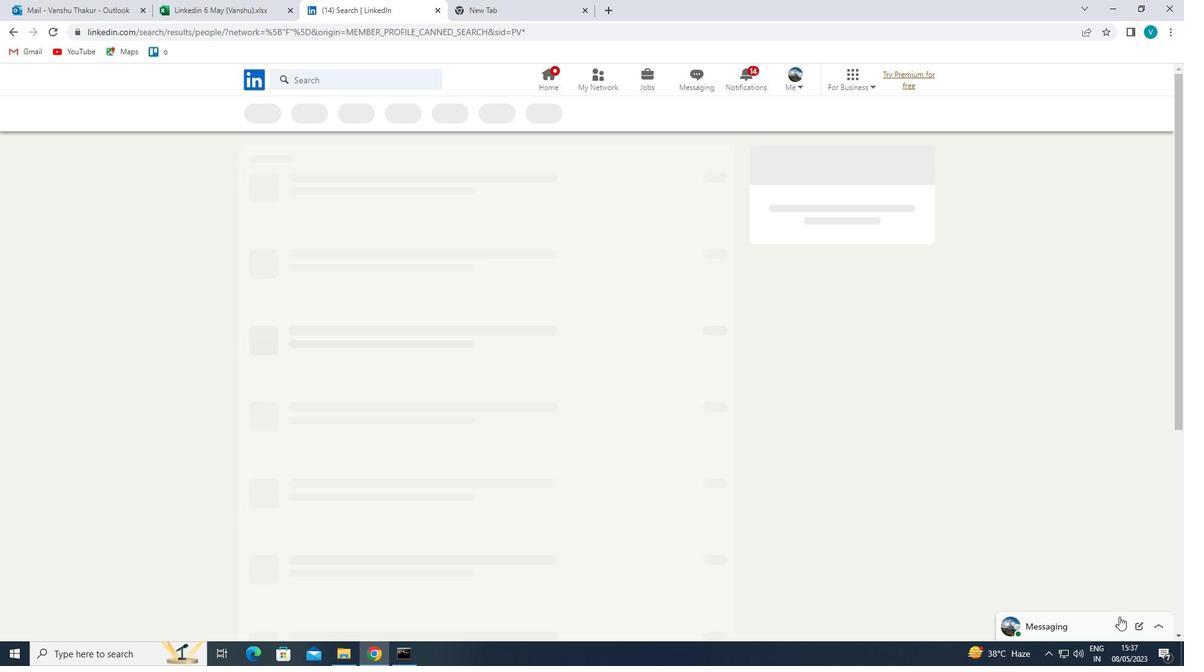 
